 Task: Search one way flight ticket for 1 adult, 6 children, 1 infant in seat and 1 infant on lap in business from Vineyard Haven: Martha's Vineyard Airport to Gillette: Gillette Campbell County Airport on 5-1-2023. Choice of flights is Emirates. Number of bags: 2 checked bags. Price is upto 85000. Outbound departure time preference is 17:45.
Action: Mouse moved to (217, 305)
Screenshot: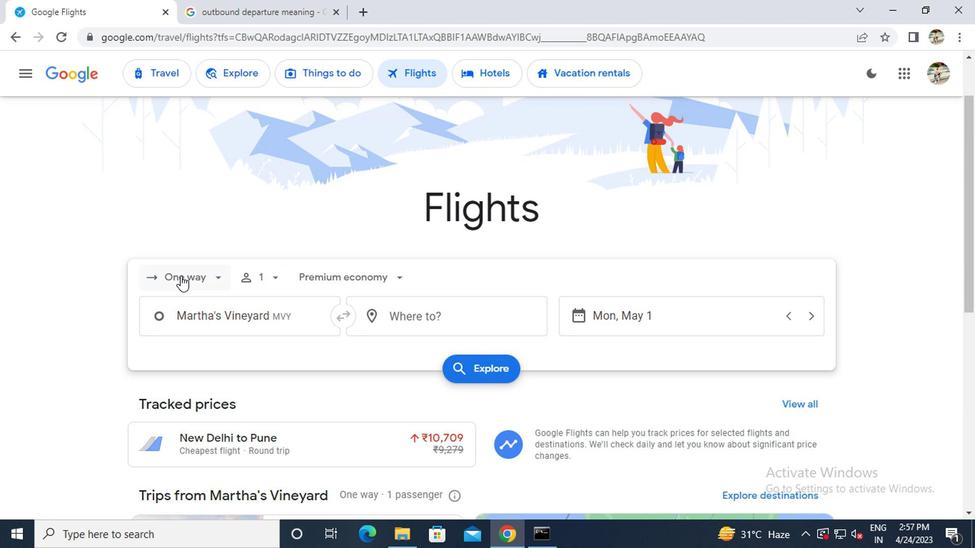 
Action: Mouse pressed left at (217, 305)
Screenshot: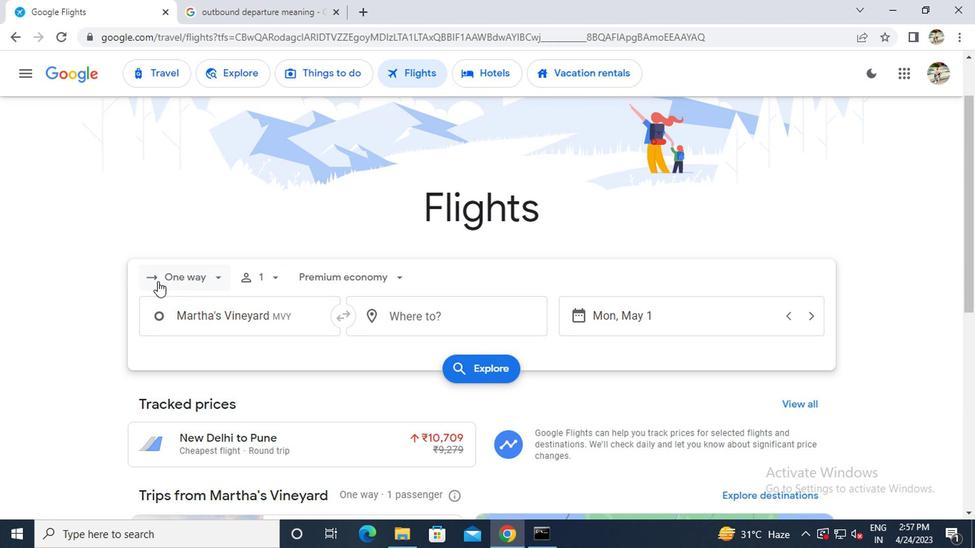
Action: Mouse moved to (235, 348)
Screenshot: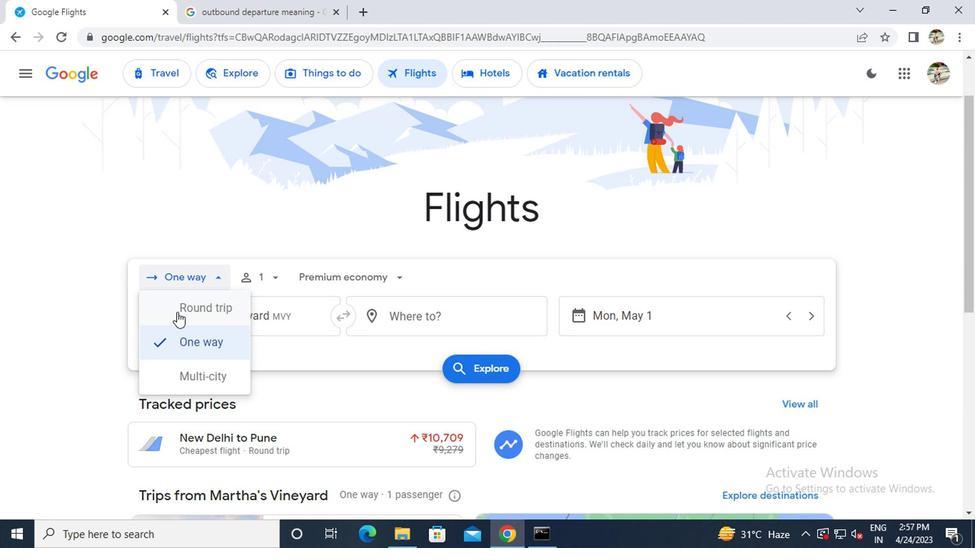 
Action: Mouse pressed left at (235, 348)
Screenshot: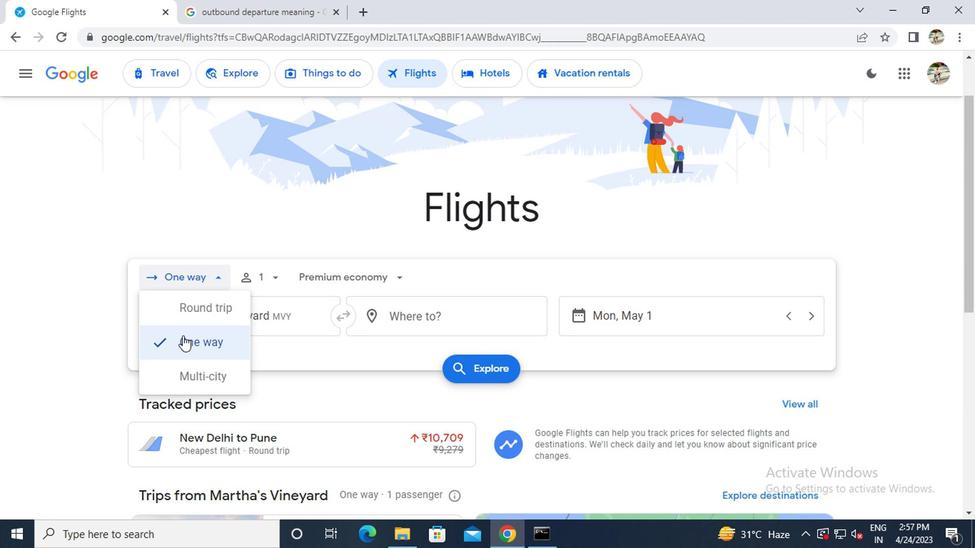 
Action: Mouse moved to (296, 297)
Screenshot: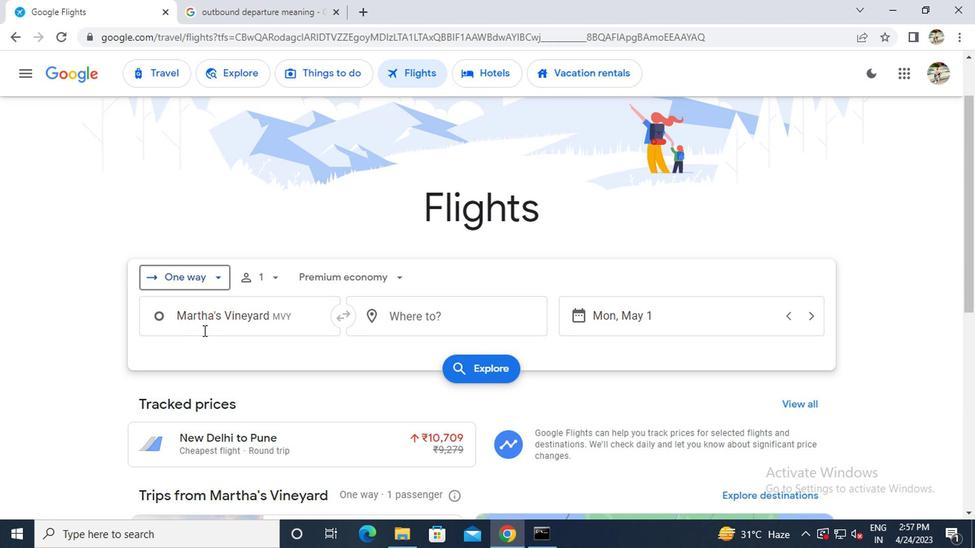 
Action: Mouse pressed left at (296, 297)
Screenshot: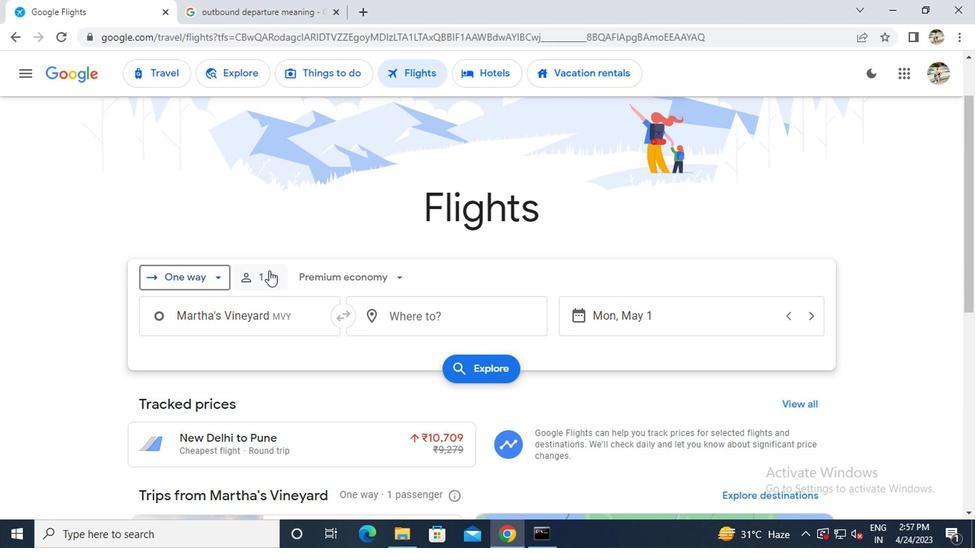 
Action: Mouse moved to (374, 358)
Screenshot: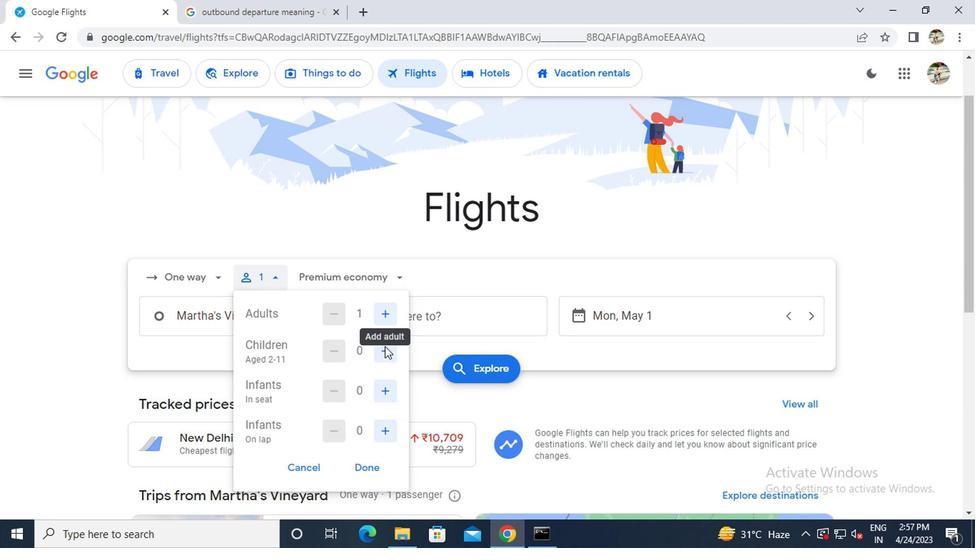
Action: Mouse pressed left at (374, 358)
Screenshot: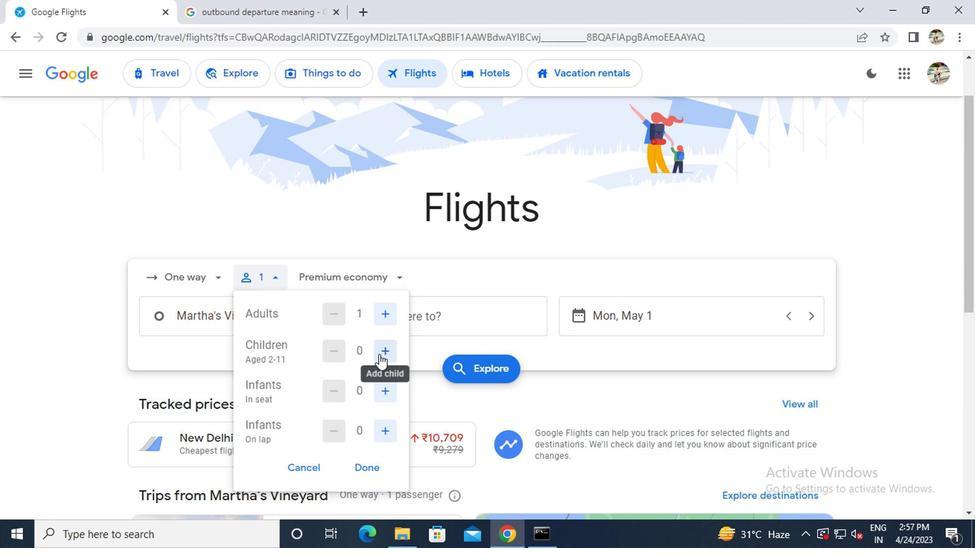 
Action: Mouse moved to (374, 358)
Screenshot: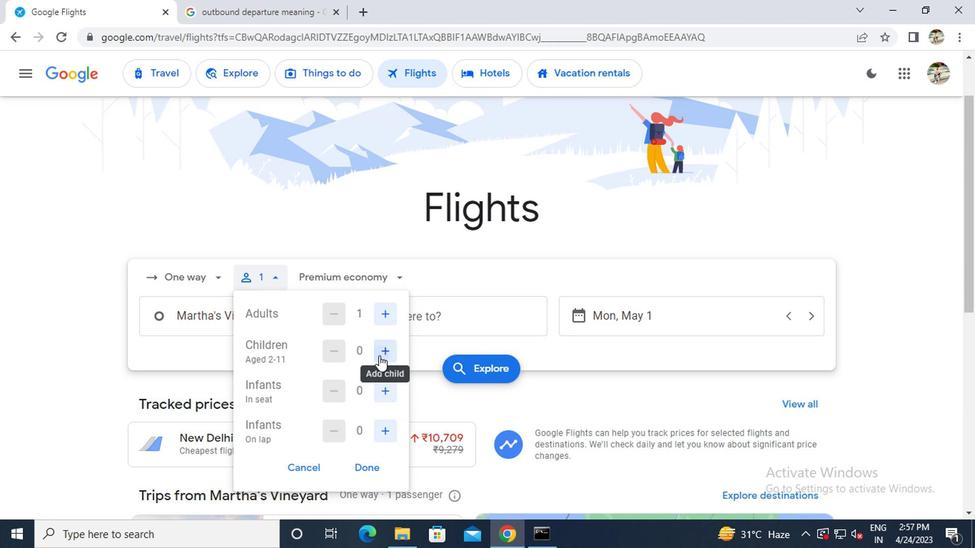 
Action: Mouse pressed left at (374, 358)
Screenshot: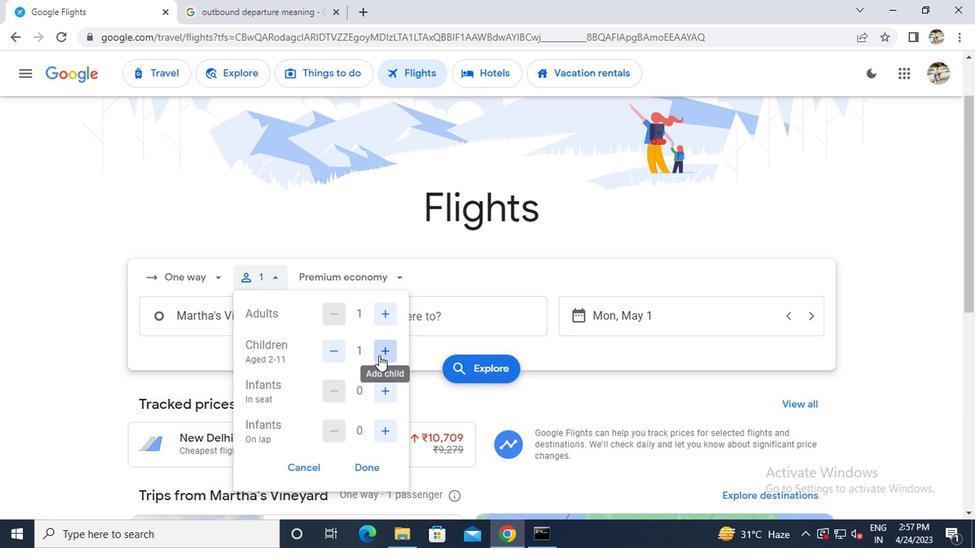 
Action: Mouse pressed left at (374, 358)
Screenshot: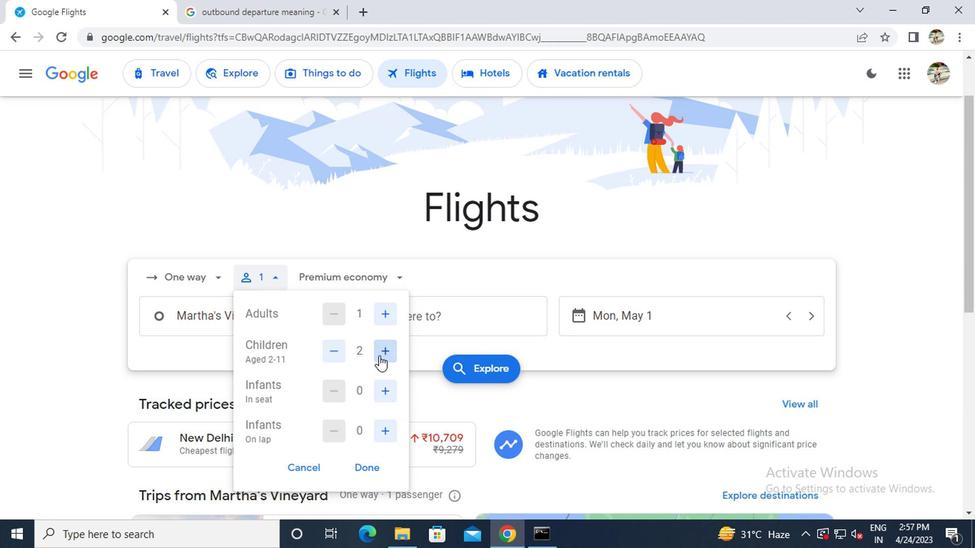 
Action: Mouse pressed left at (374, 358)
Screenshot: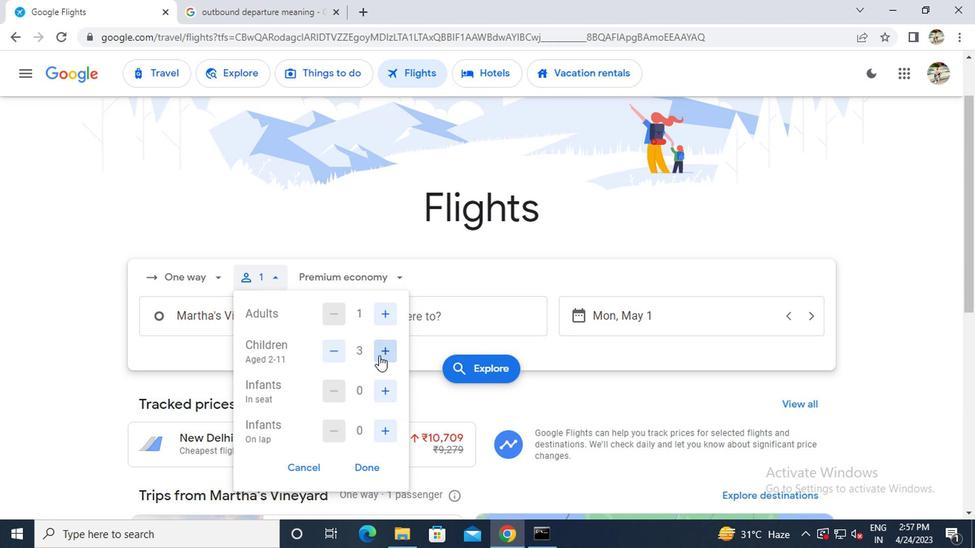 
Action: Mouse pressed left at (374, 358)
Screenshot: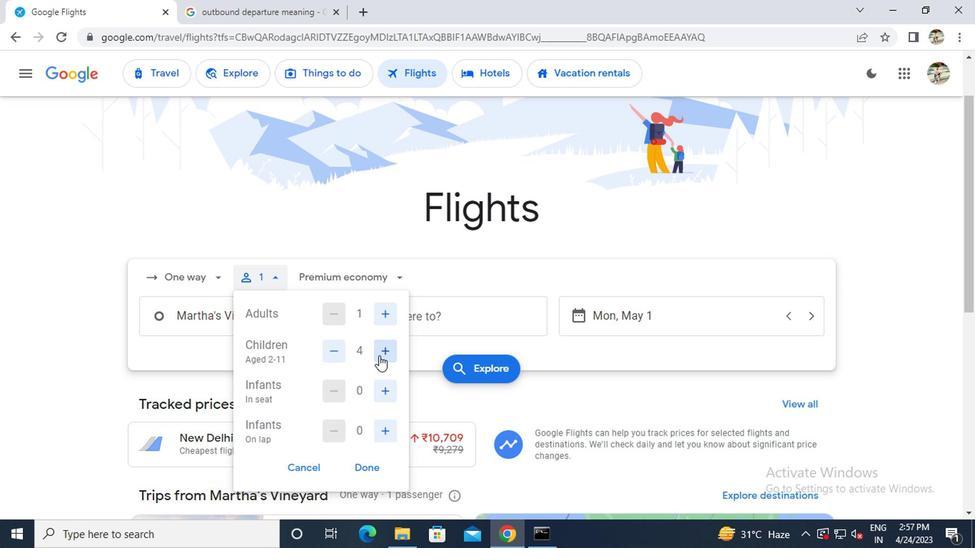 
Action: Mouse pressed left at (374, 358)
Screenshot: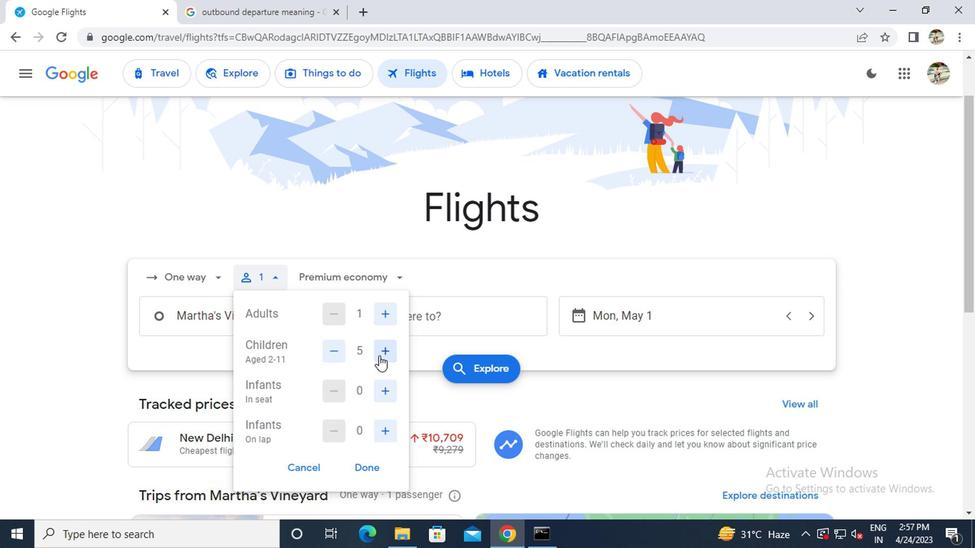 
Action: Mouse moved to (380, 379)
Screenshot: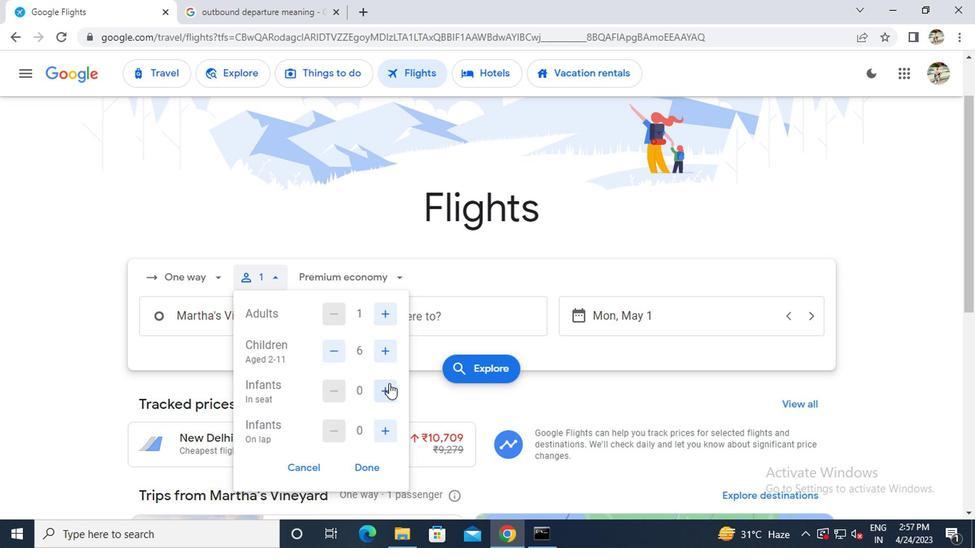 
Action: Mouse pressed left at (380, 379)
Screenshot: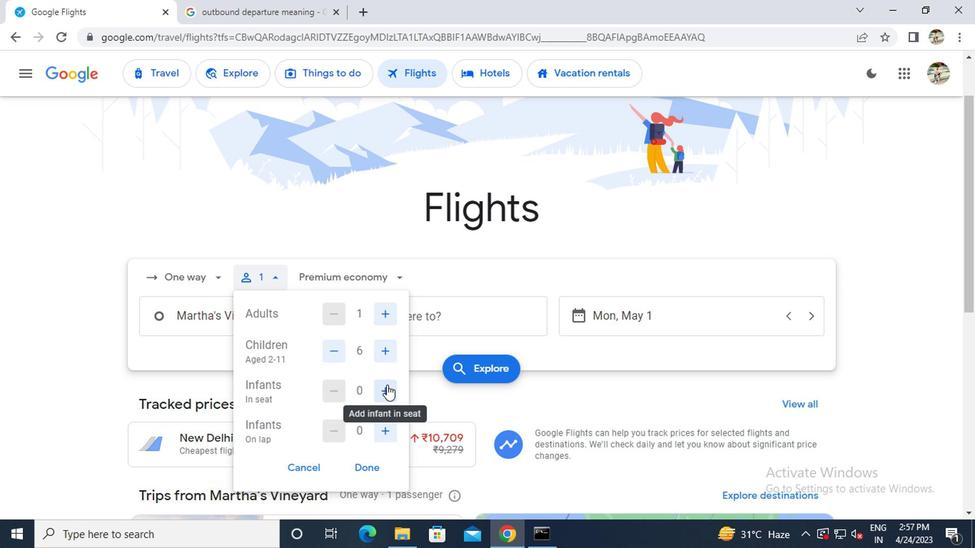 
Action: Mouse moved to (382, 408)
Screenshot: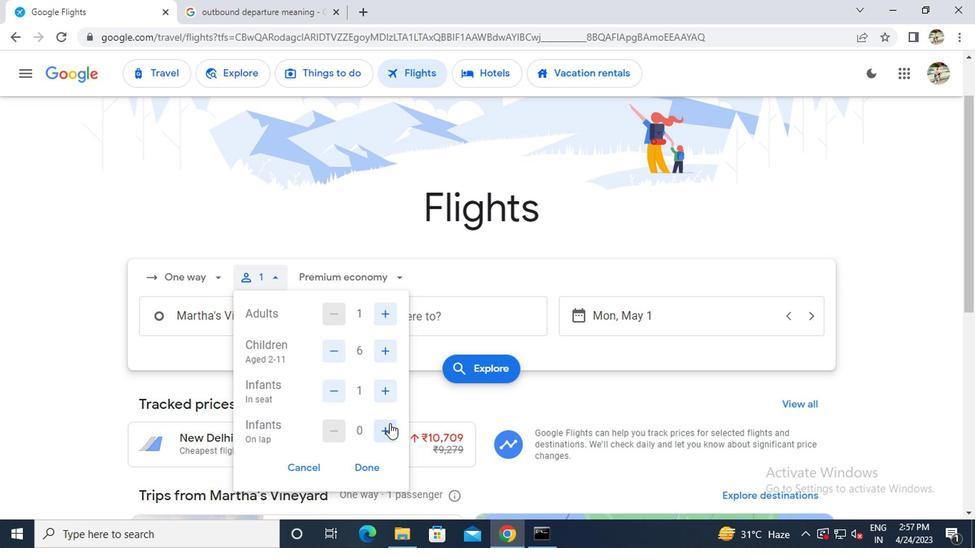 
Action: Mouse pressed left at (382, 408)
Screenshot: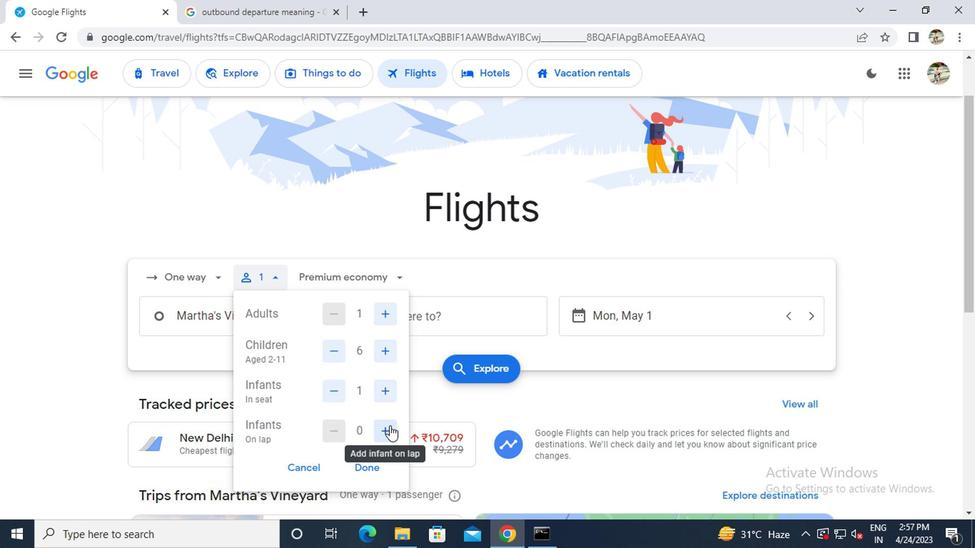 
Action: Mouse moved to (367, 436)
Screenshot: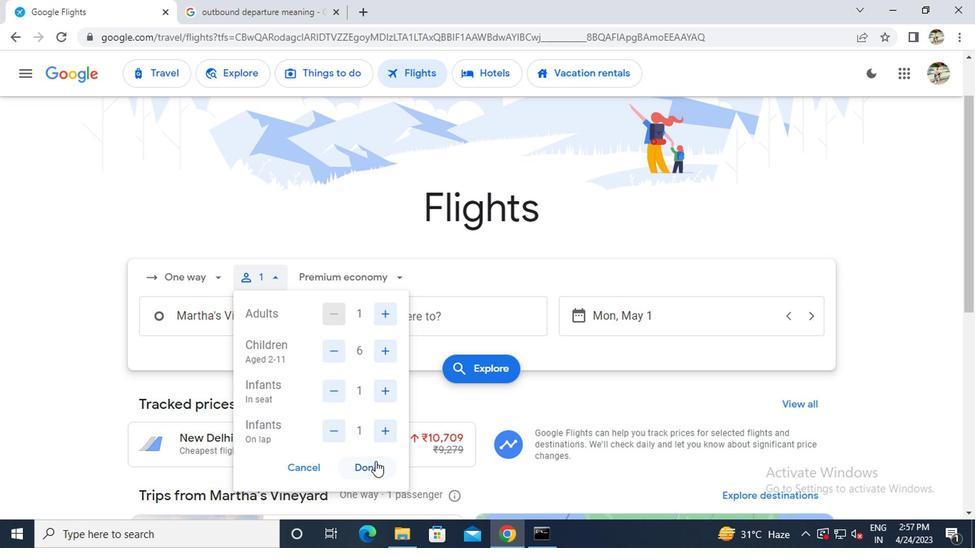
Action: Mouse pressed left at (367, 436)
Screenshot: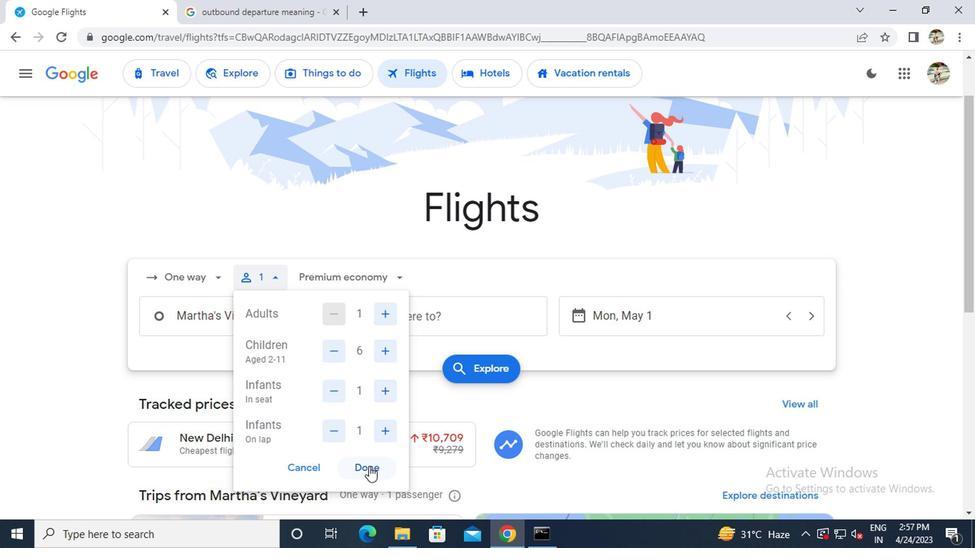 
Action: Mouse moved to (347, 305)
Screenshot: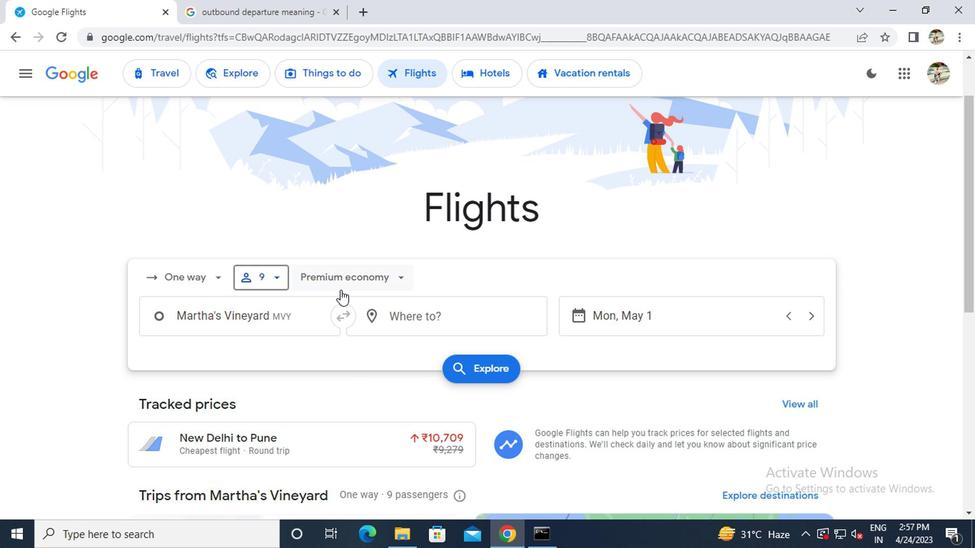 
Action: Mouse pressed left at (347, 305)
Screenshot: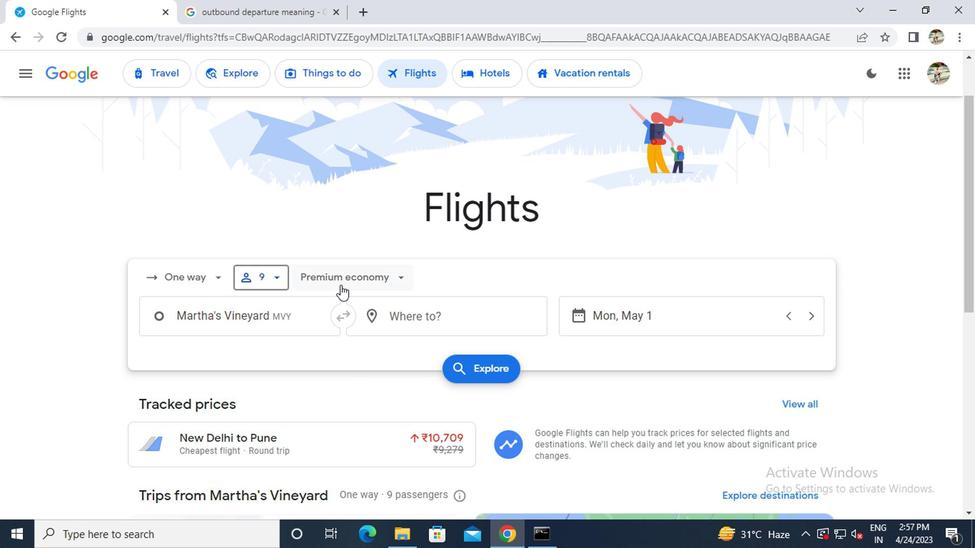 
Action: Mouse moved to (356, 365)
Screenshot: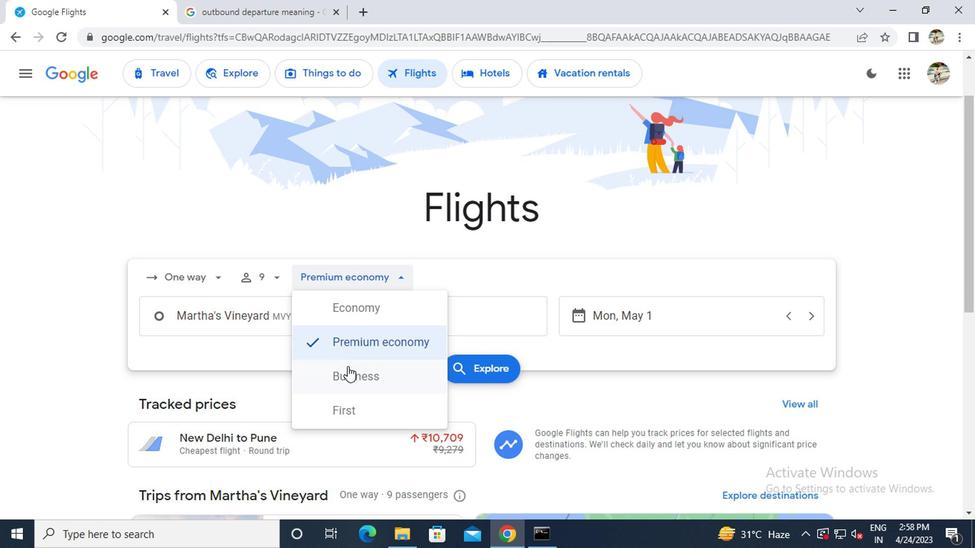 
Action: Mouse pressed left at (356, 365)
Screenshot: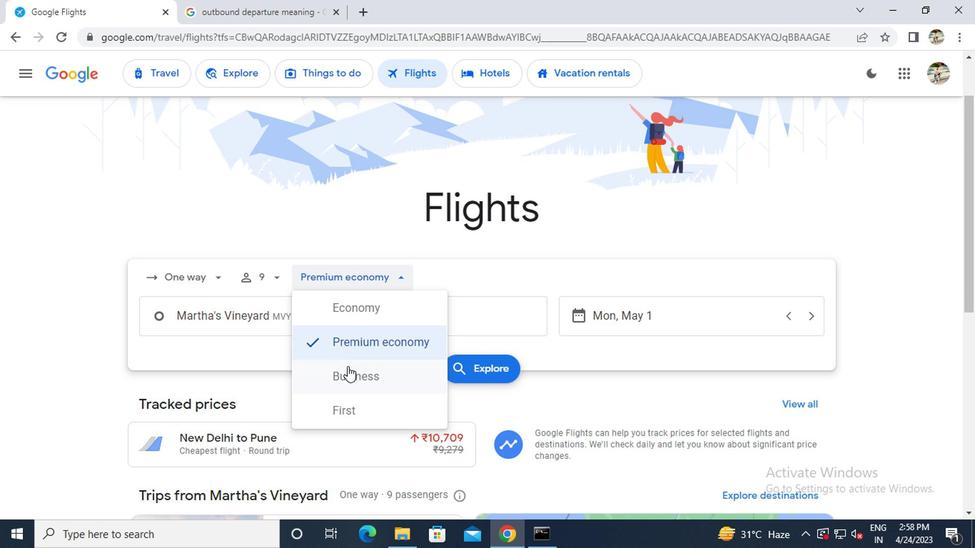 
Action: Mouse moved to (319, 333)
Screenshot: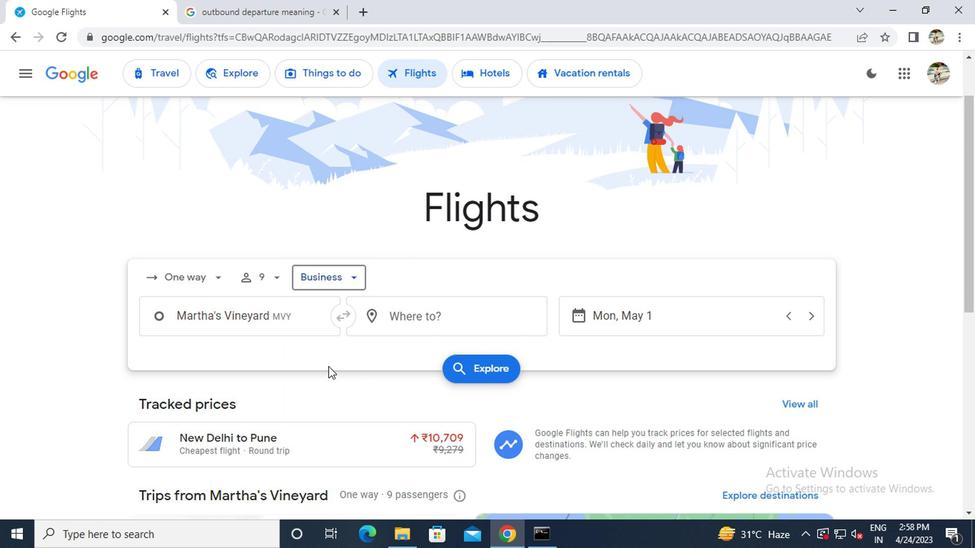 
Action: Mouse pressed left at (319, 333)
Screenshot: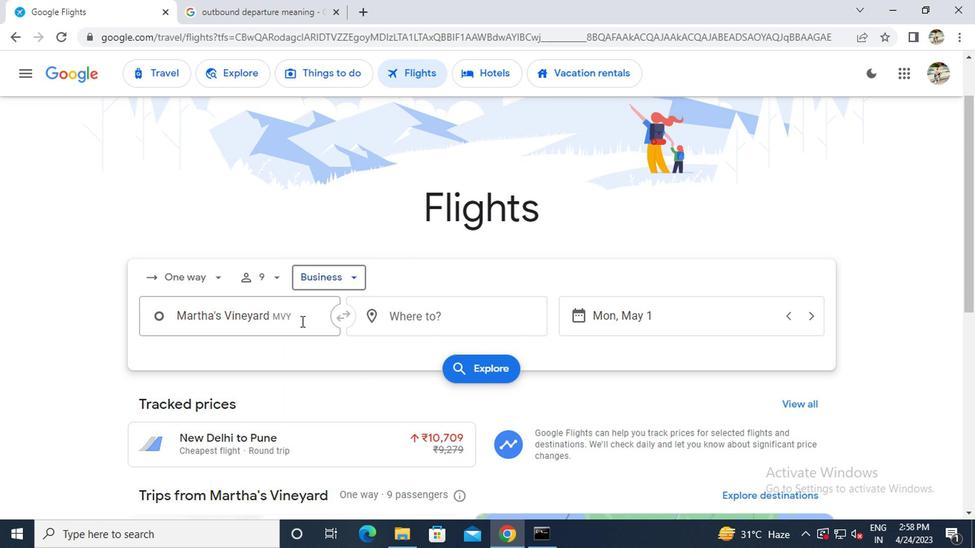 
Action: Key pressed <Key.caps_lock>v<Key.caps_lock>iney
Screenshot: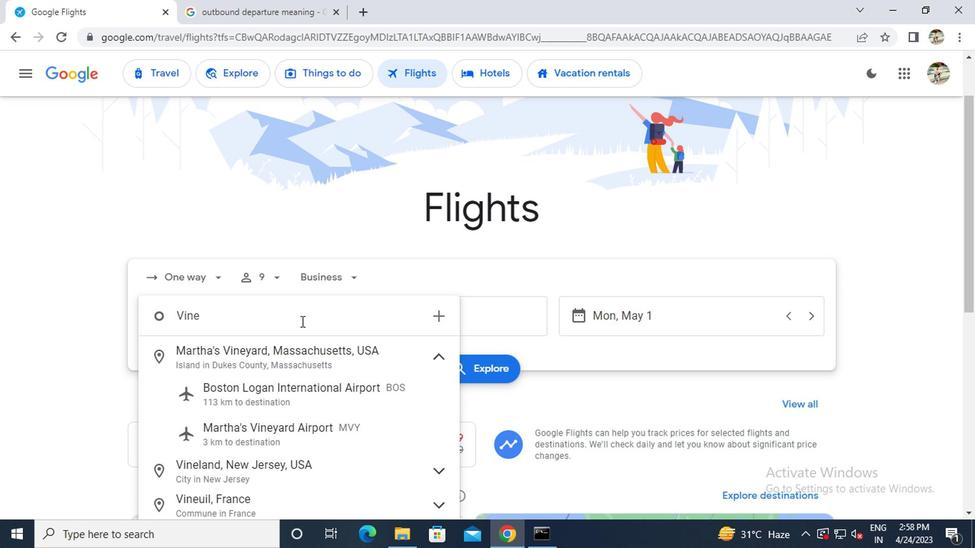 
Action: Mouse moved to (308, 364)
Screenshot: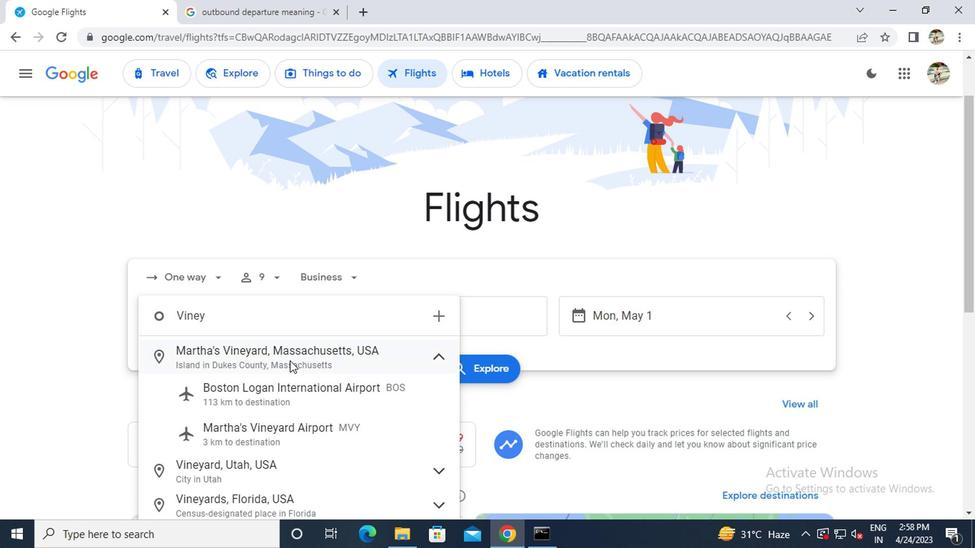 
Action: Mouse pressed left at (308, 364)
Screenshot: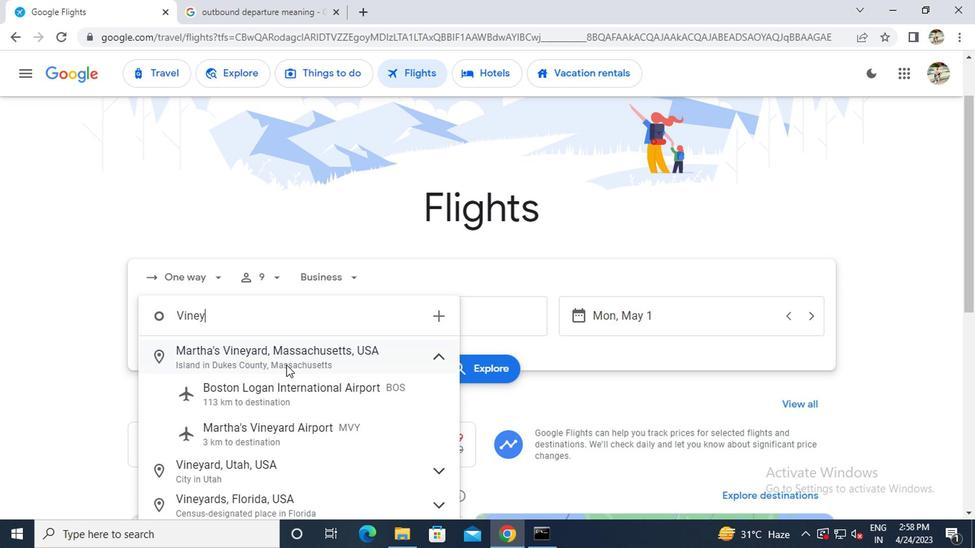 
Action: Mouse moved to (397, 336)
Screenshot: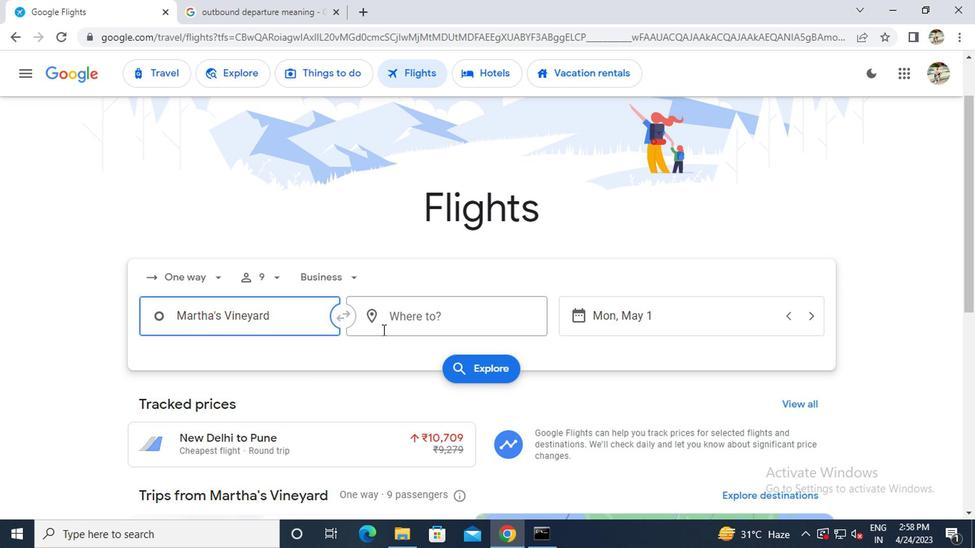 
Action: Mouse pressed left at (397, 336)
Screenshot: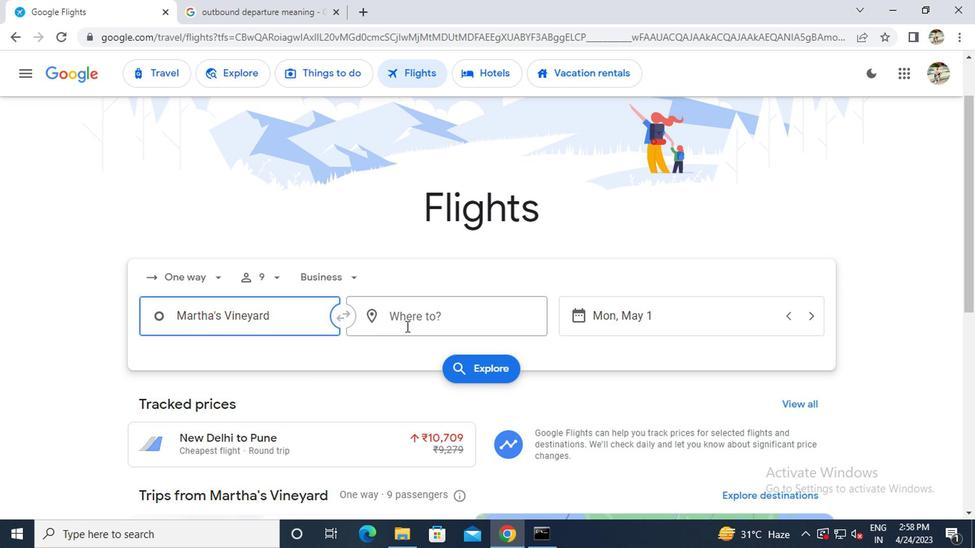 
Action: Key pressed <Key.caps_lock>g<Key.caps_lock>illette
Screenshot: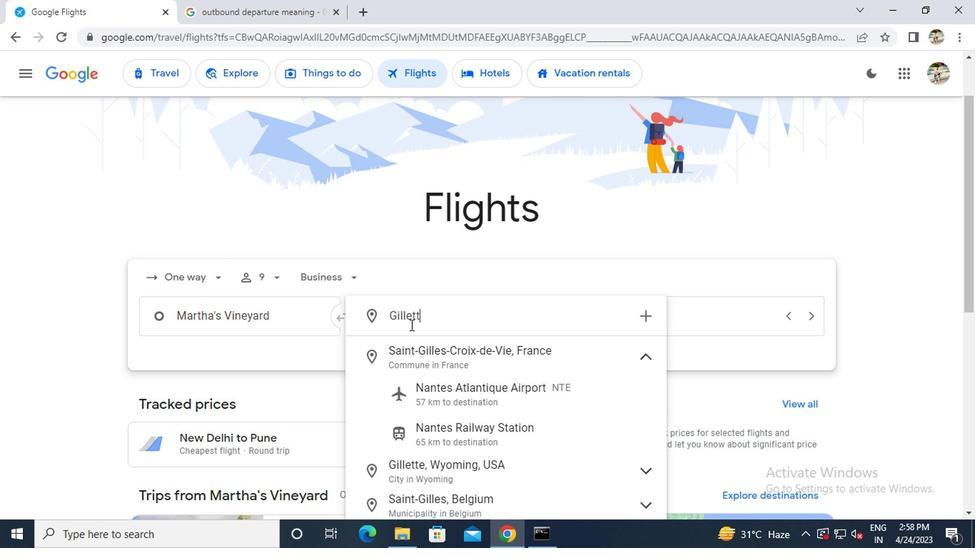 
Action: Mouse moved to (403, 351)
Screenshot: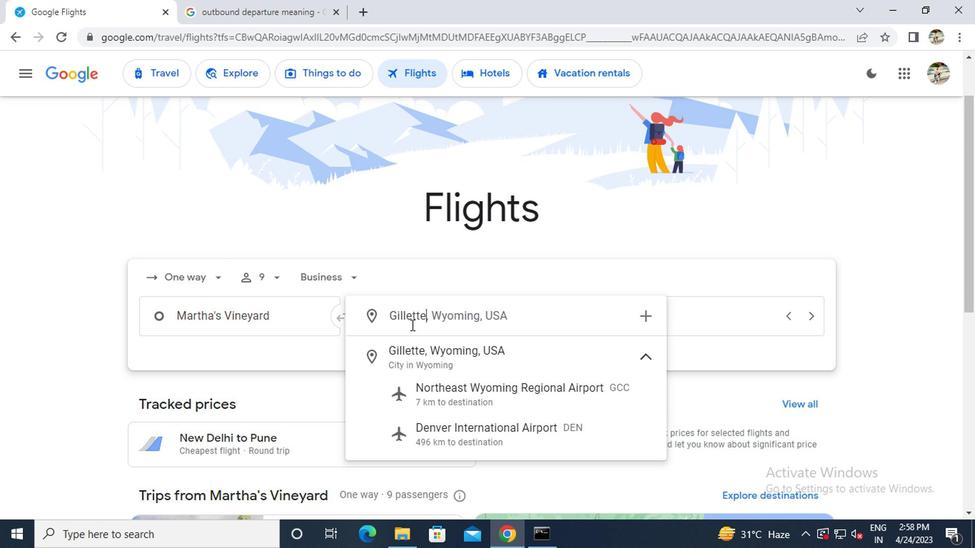 
Action: Mouse pressed left at (403, 351)
Screenshot: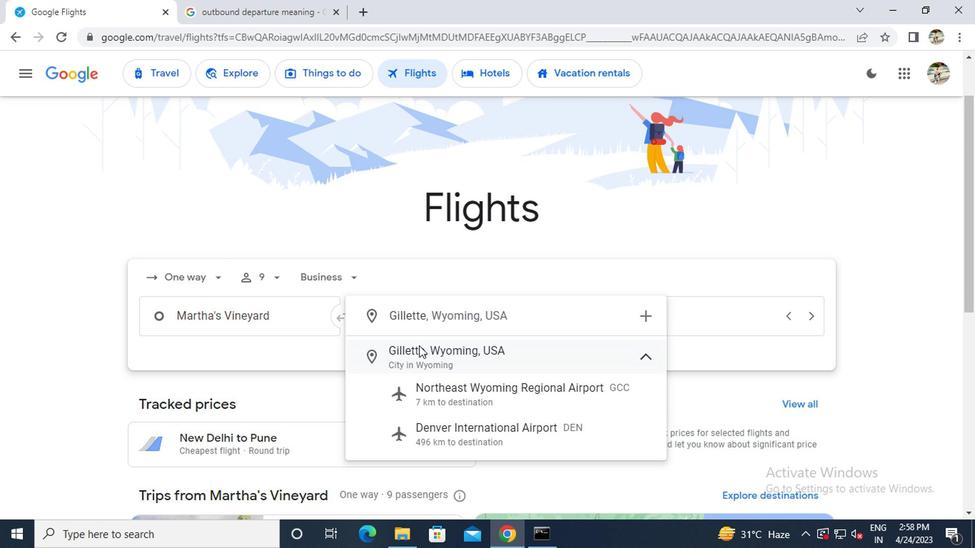 
Action: Mouse moved to (583, 331)
Screenshot: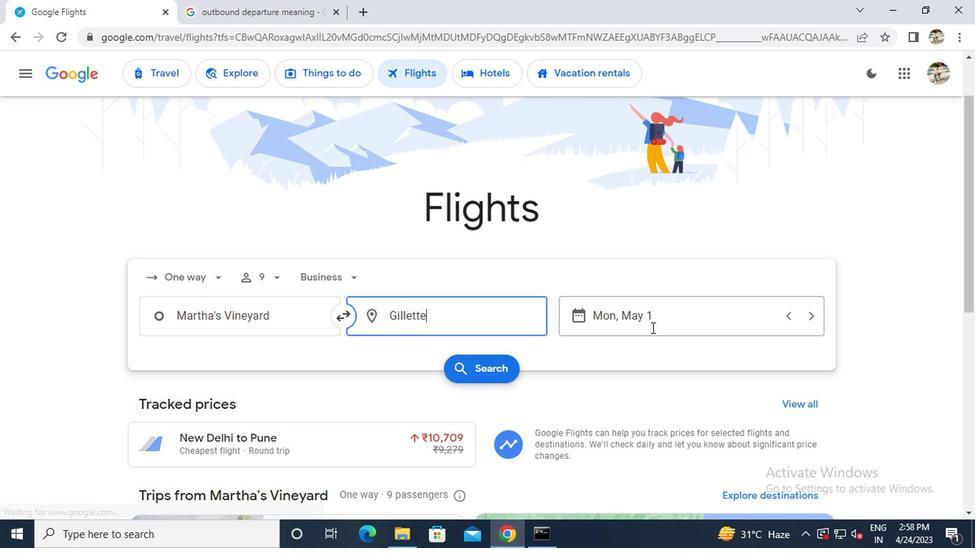 
Action: Mouse pressed left at (583, 331)
Screenshot: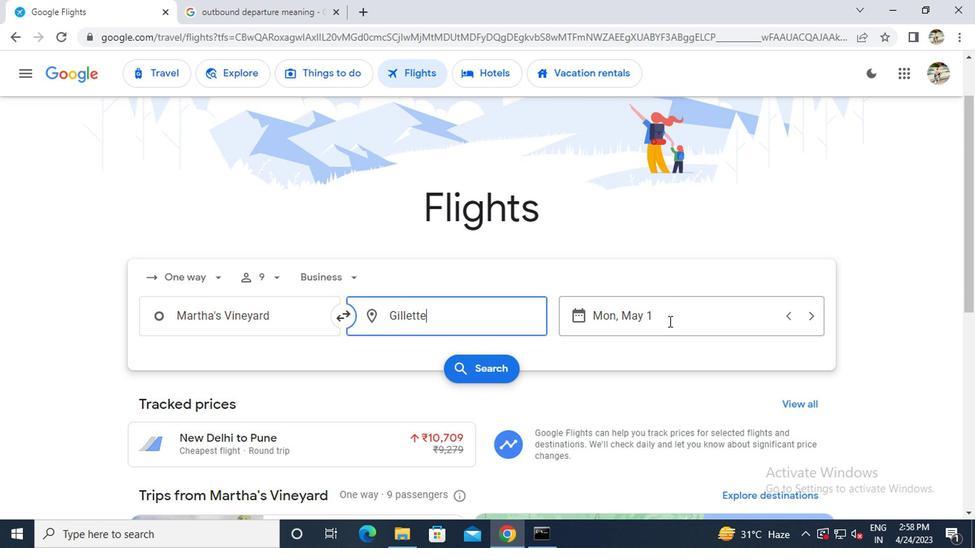 
Action: Mouse moved to (542, 287)
Screenshot: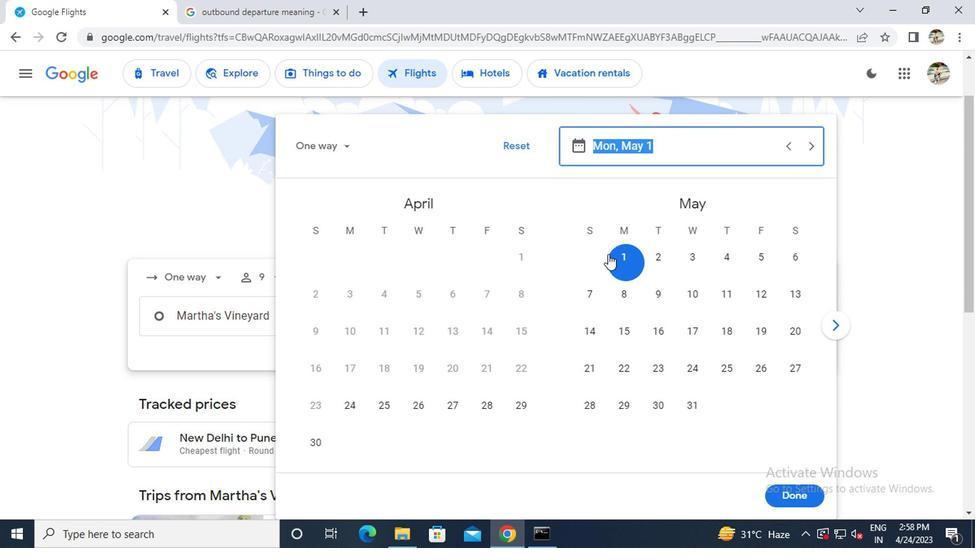 
Action: Mouse pressed left at (542, 287)
Screenshot: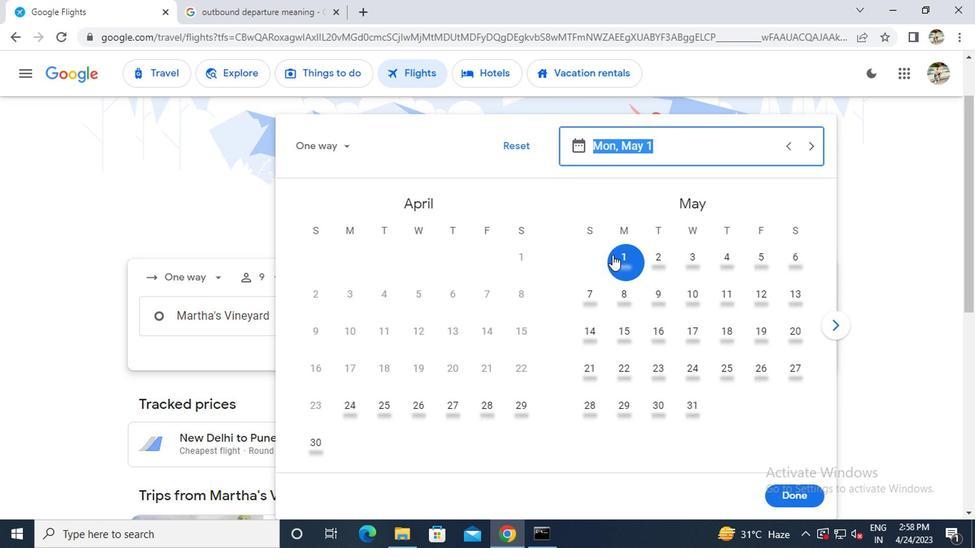 
Action: Mouse moved to (662, 461)
Screenshot: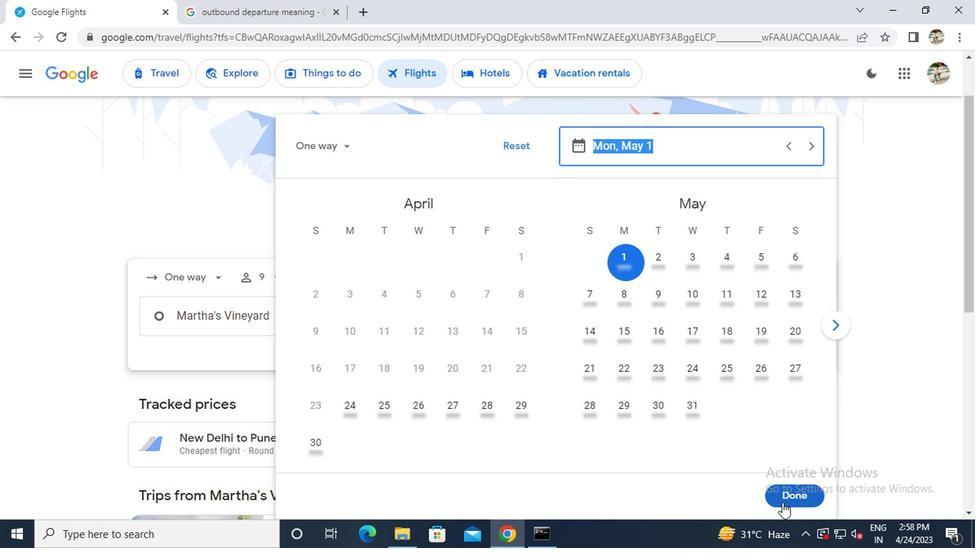 
Action: Mouse pressed left at (662, 461)
Screenshot: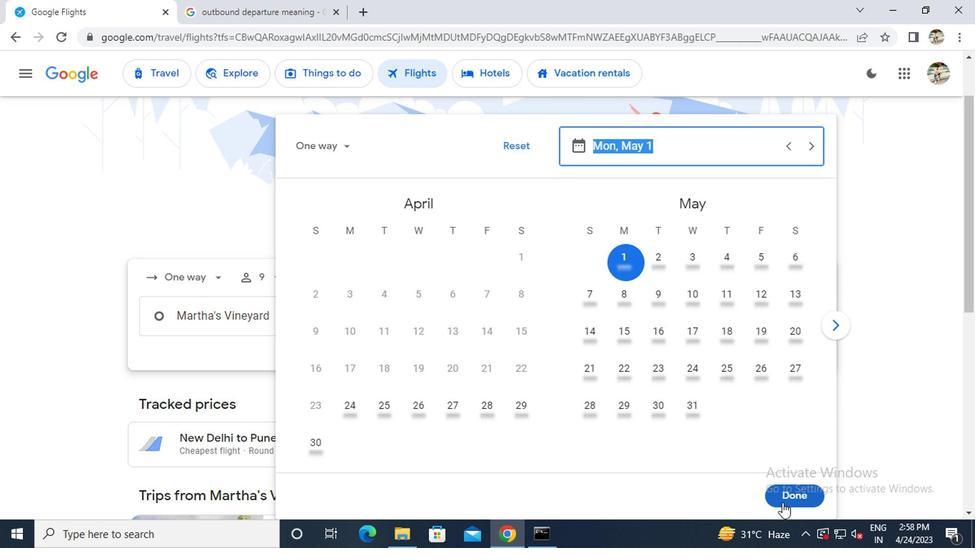 
Action: Mouse moved to (427, 363)
Screenshot: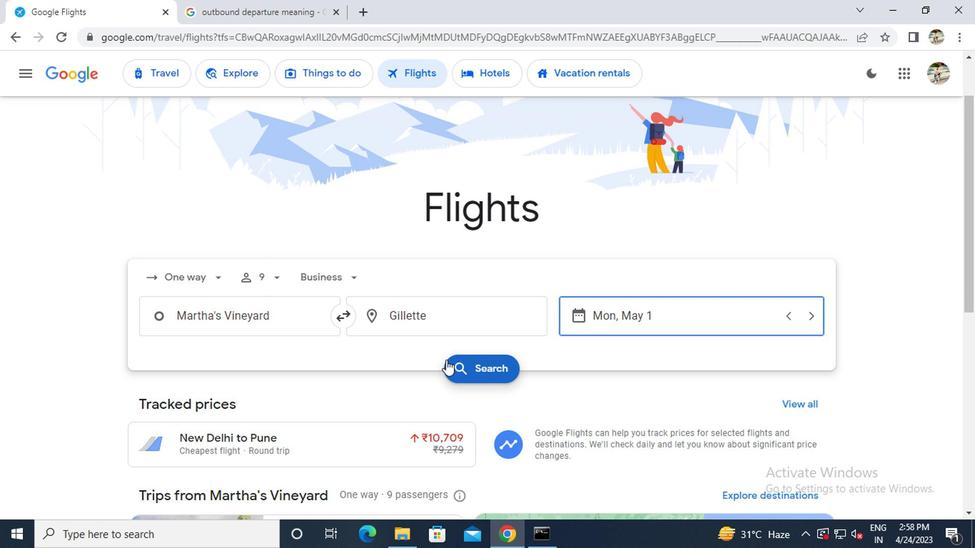 
Action: Mouse pressed left at (427, 363)
Screenshot: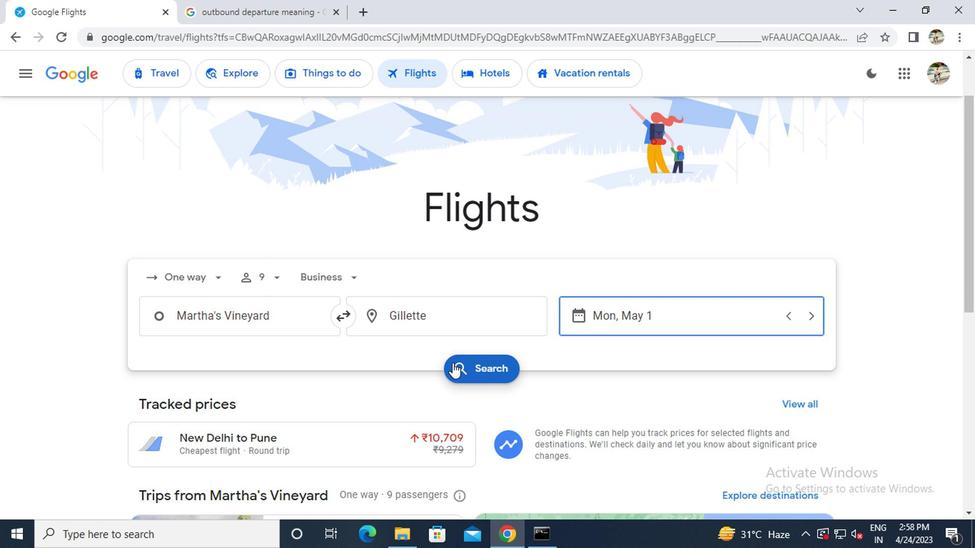 
Action: Mouse moved to (231, 251)
Screenshot: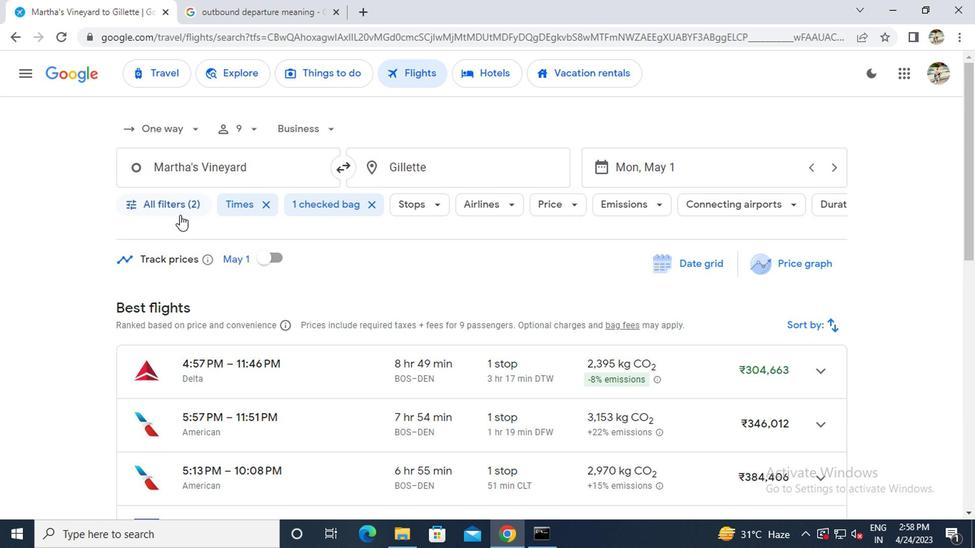 
Action: Mouse pressed left at (231, 251)
Screenshot: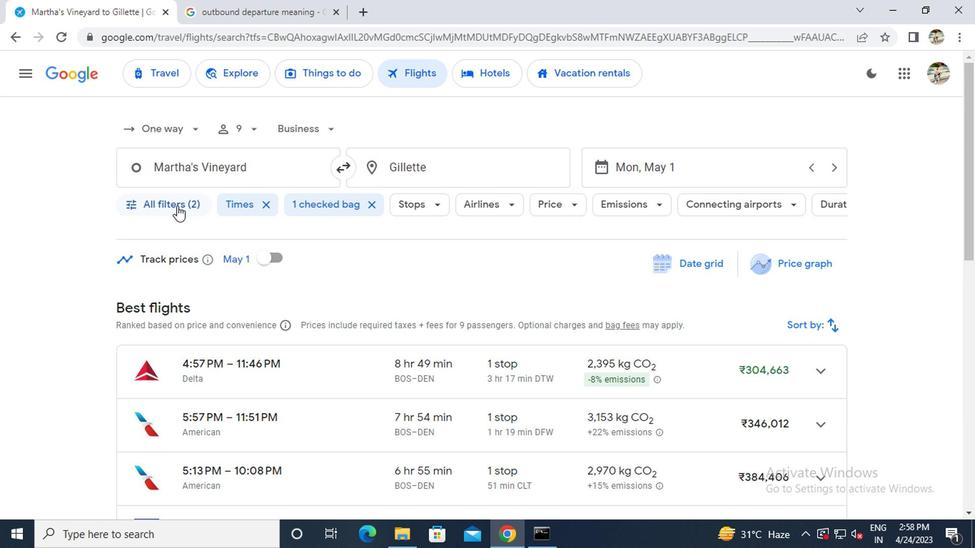 
Action: Mouse scrolled (231, 251) with delta (0, 0)
Screenshot: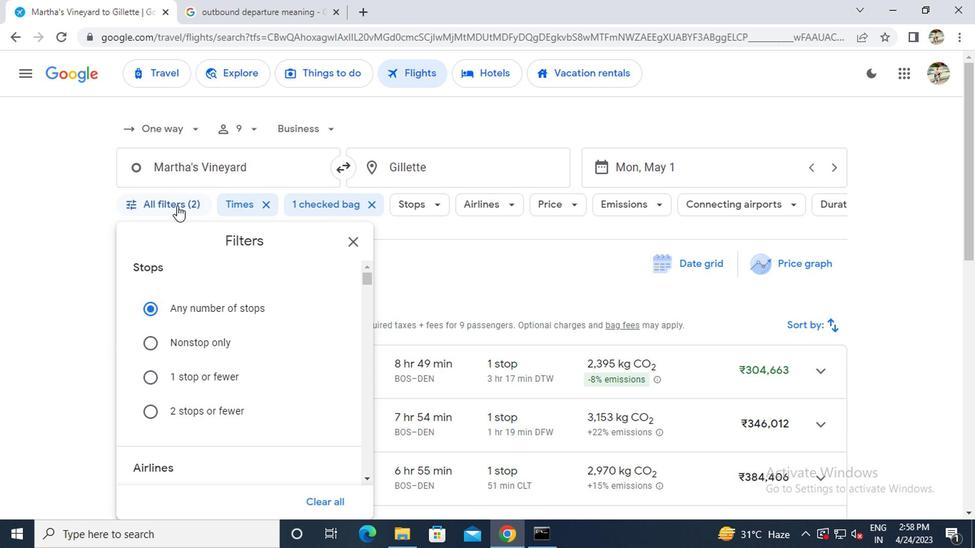 
Action: Mouse moved to (231, 257)
Screenshot: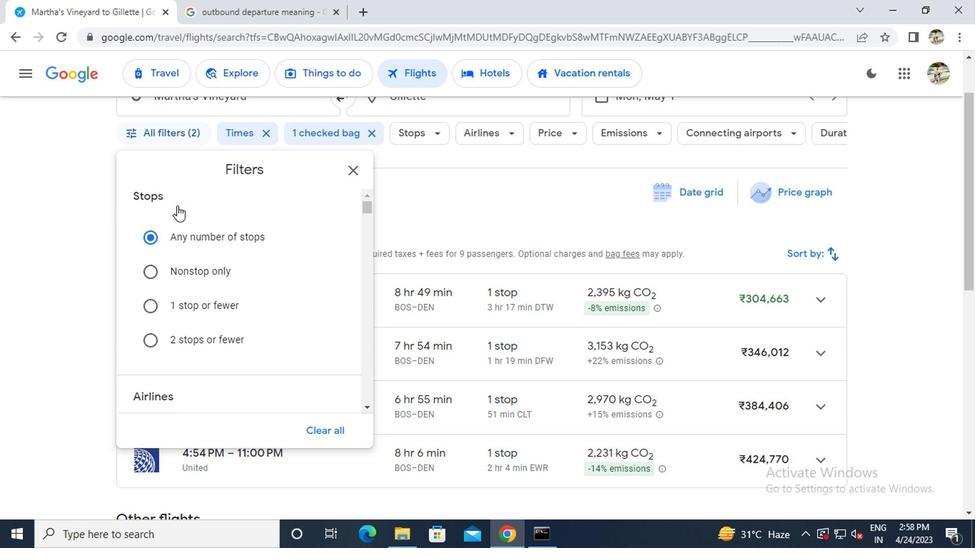 
Action: Mouse scrolled (231, 256) with delta (0, 0)
Screenshot: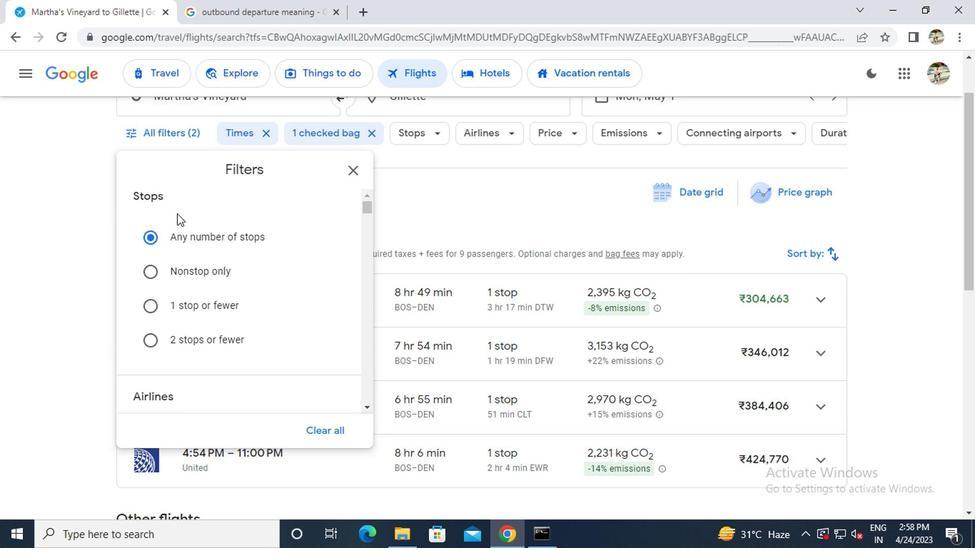 
Action: Mouse moved to (239, 266)
Screenshot: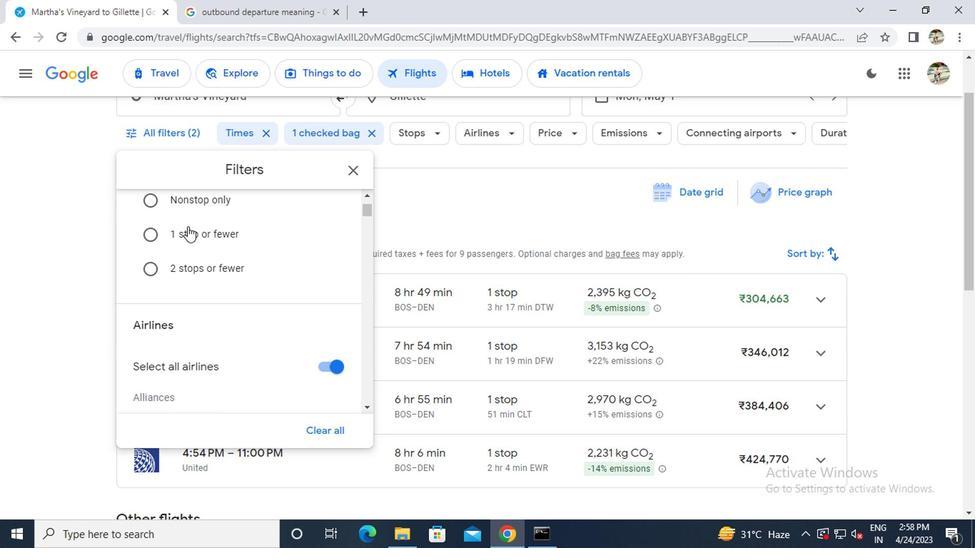 
Action: Mouse scrolled (239, 267) with delta (0, 0)
Screenshot: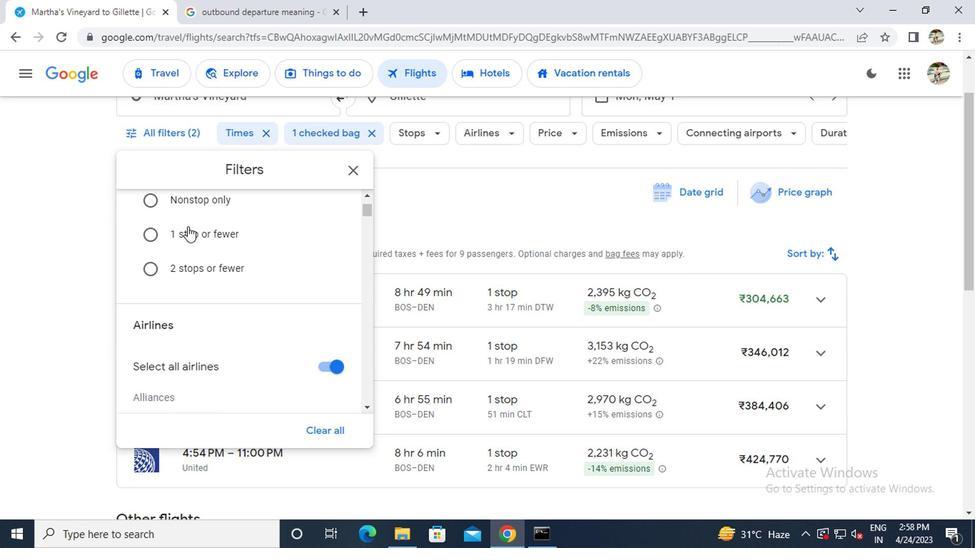 
Action: Mouse scrolled (239, 267) with delta (0, 0)
Screenshot: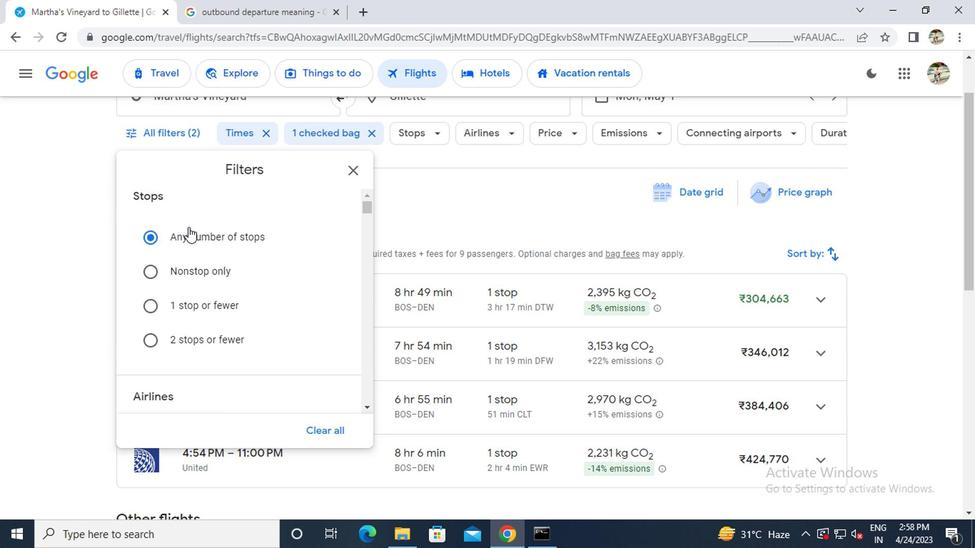 
Action: Mouse scrolled (239, 267) with delta (0, 0)
Screenshot: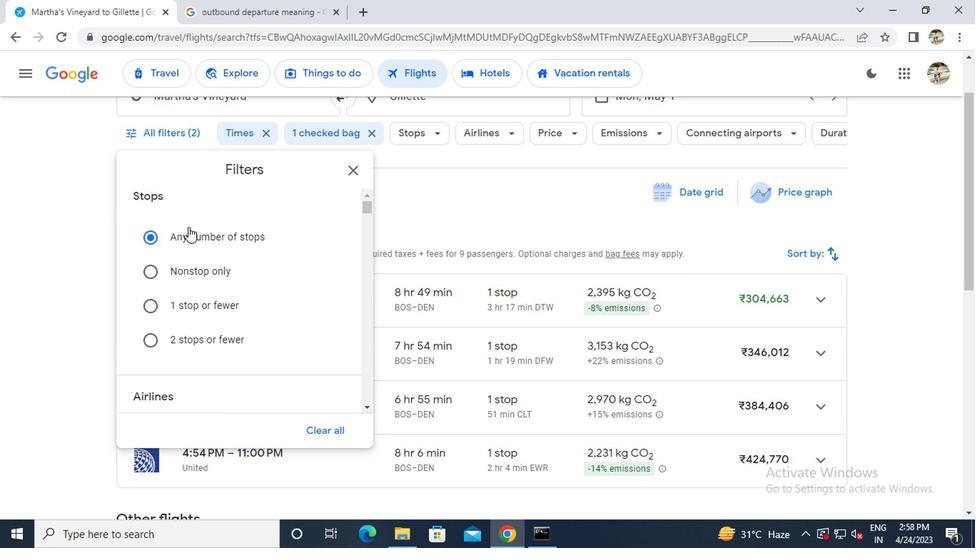 
Action: Mouse scrolled (239, 267) with delta (0, 0)
Screenshot: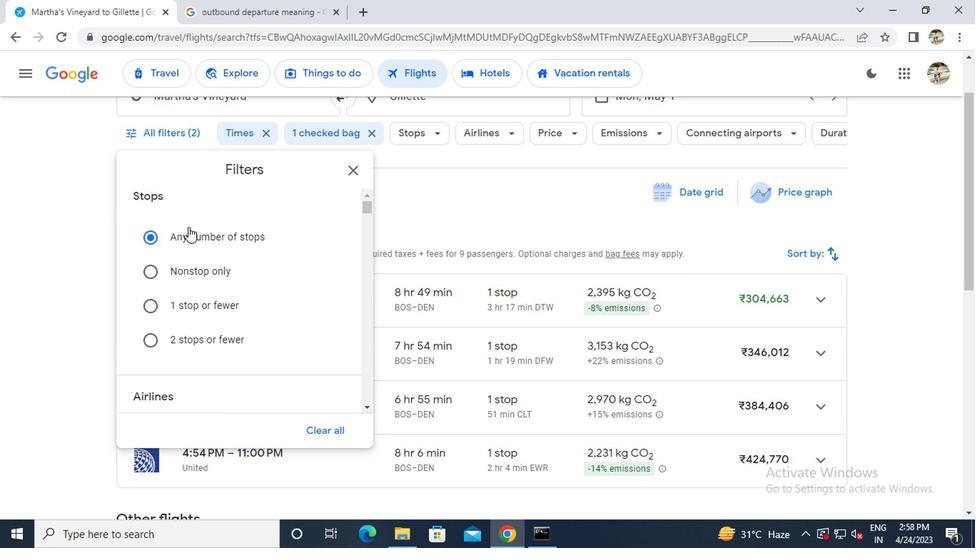 
Action: Mouse moved to (239, 266)
Screenshot: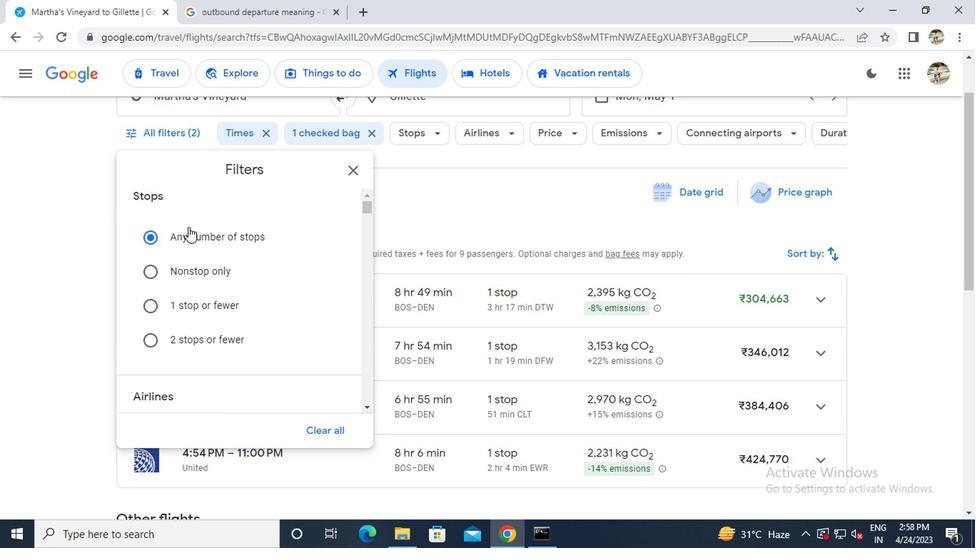 
Action: Mouse scrolled (239, 266) with delta (0, 0)
Screenshot: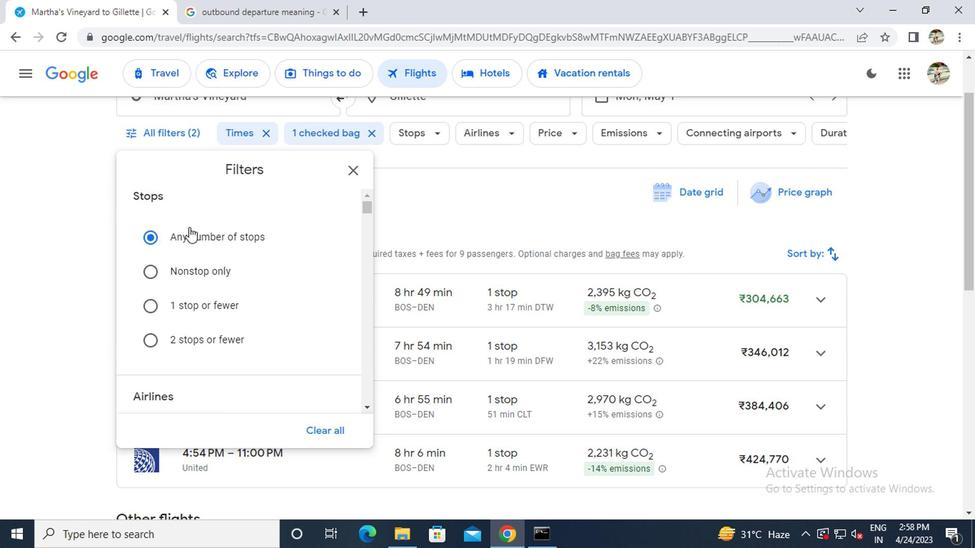 
Action: Mouse scrolled (239, 266) with delta (0, 0)
Screenshot: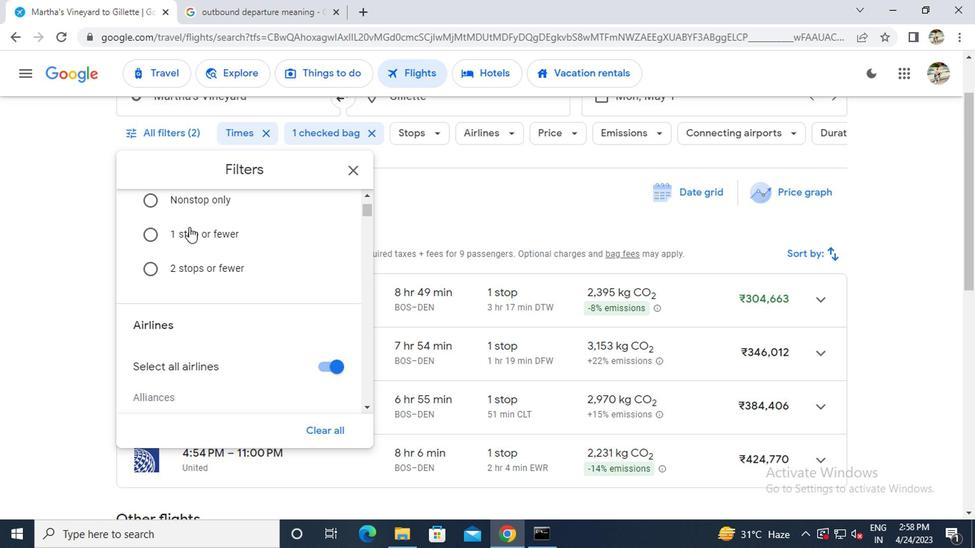 
Action: Mouse scrolled (239, 266) with delta (0, 0)
Screenshot: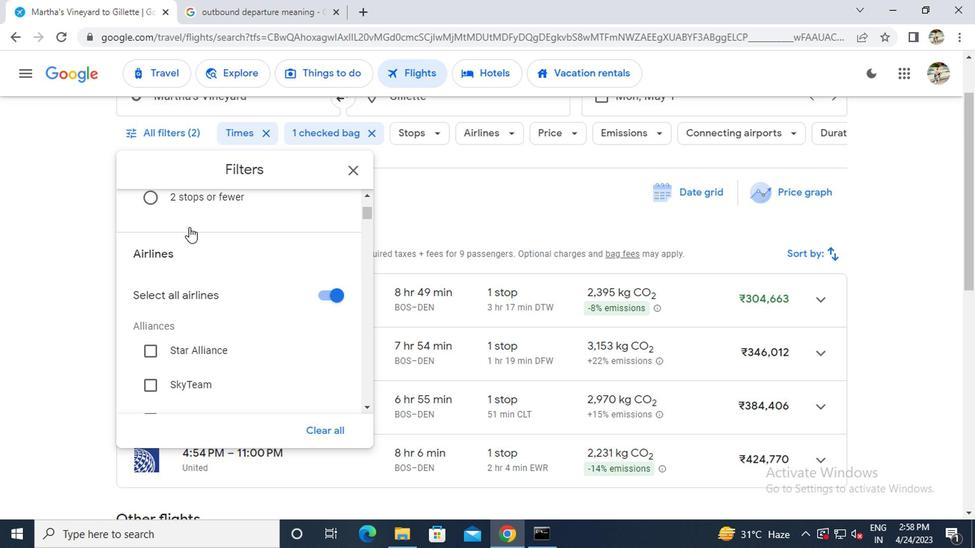 
Action: Mouse scrolled (239, 266) with delta (0, 0)
Screenshot: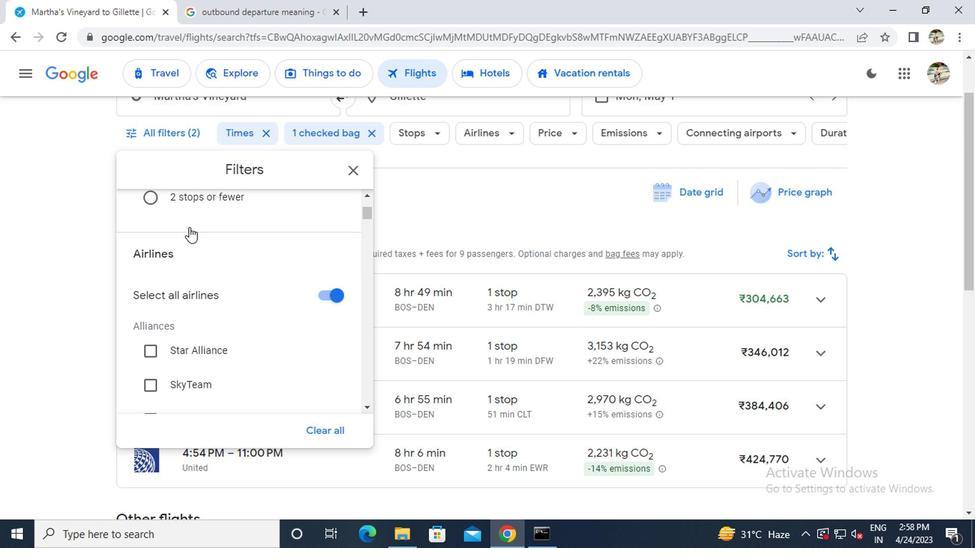 
Action: Mouse scrolled (239, 266) with delta (0, 0)
Screenshot: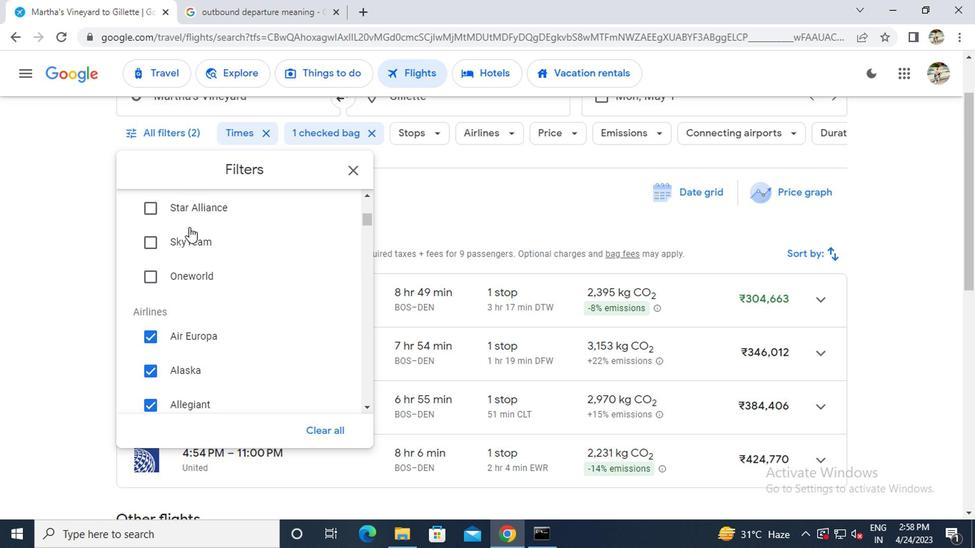 
Action: Mouse scrolled (239, 266) with delta (0, 0)
Screenshot: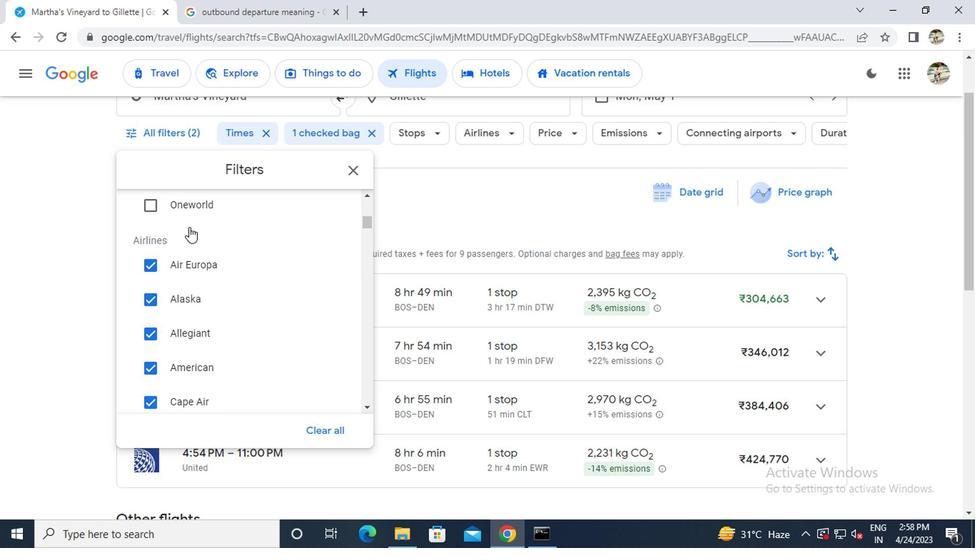 
Action: Mouse scrolled (239, 266) with delta (0, 0)
Screenshot: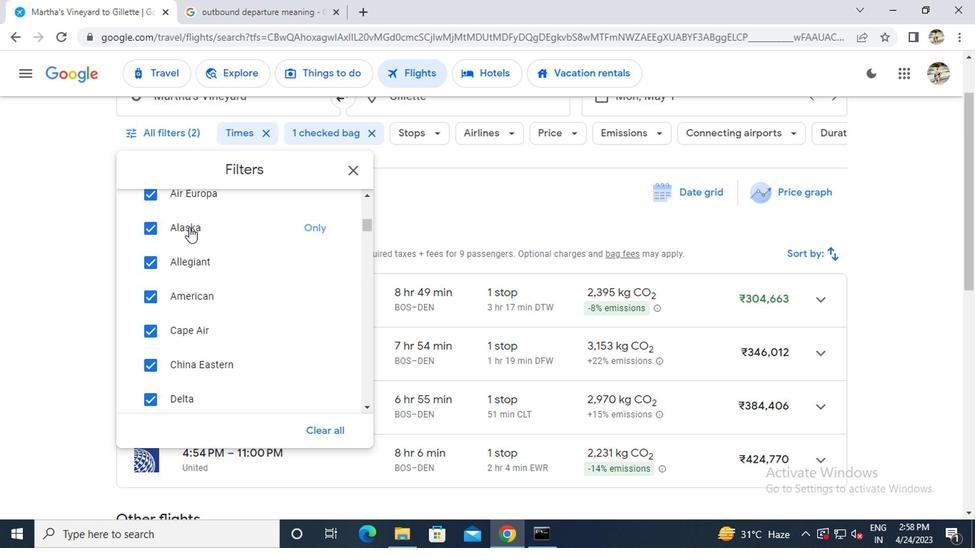 
Action: Mouse scrolled (239, 266) with delta (0, 0)
Screenshot: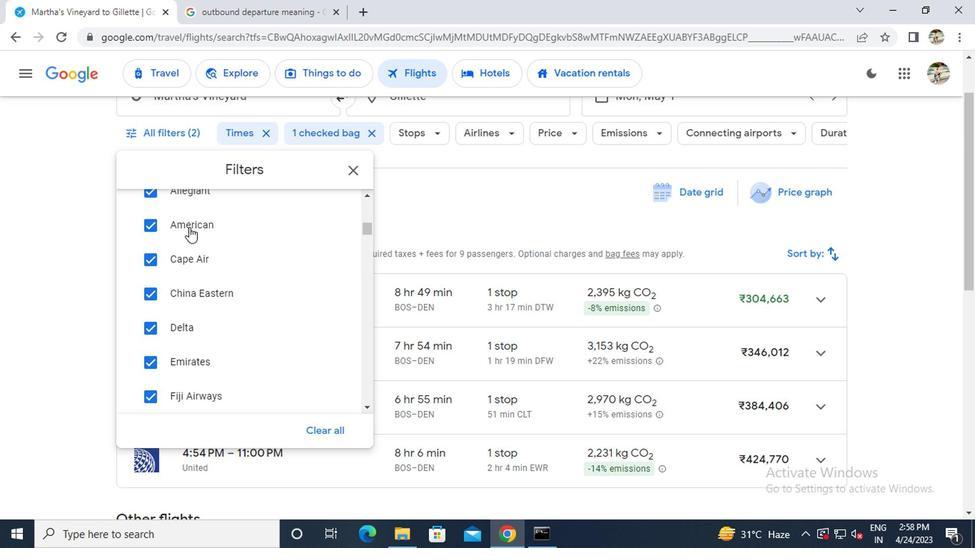 
Action: Mouse moved to (335, 310)
Screenshot: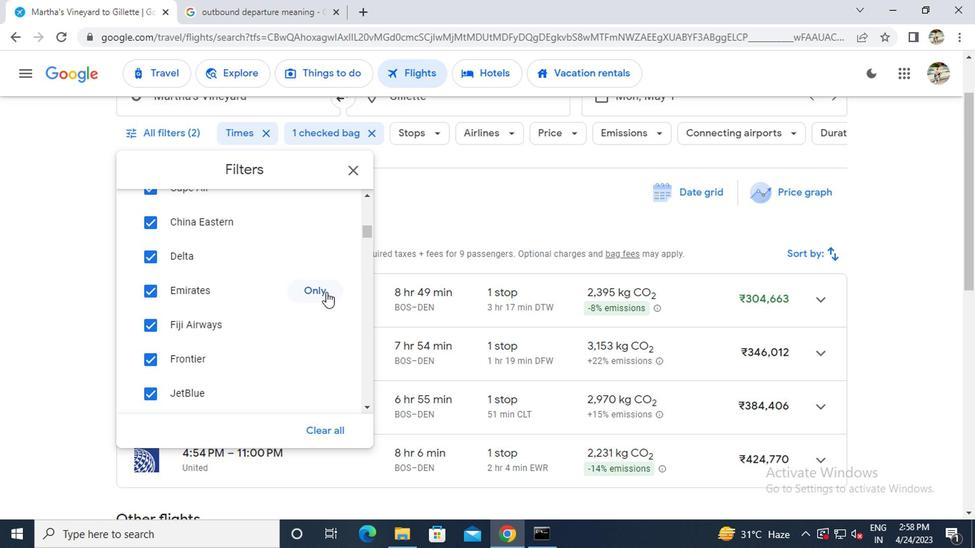 
Action: Mouse pressed left at (335, 310)
Screenshot: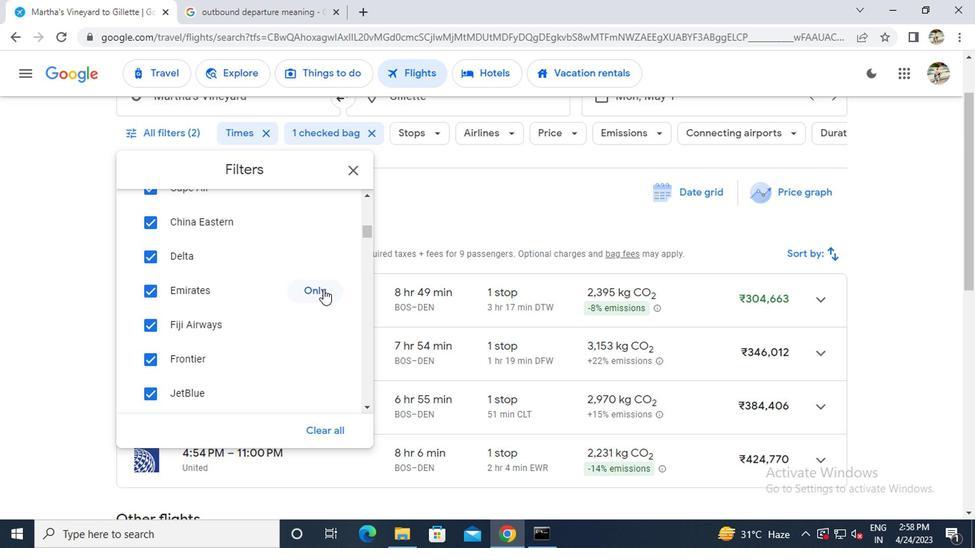 
Action: Mouse moved to (334, 310)
Screenshot: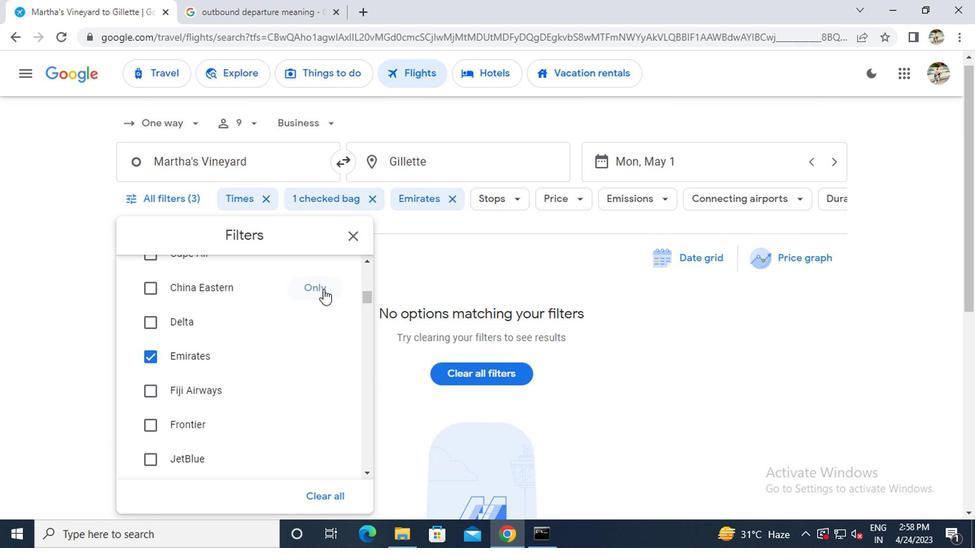 
Action: Mouse scrolled (334, 310) with delta (0, 0)
Screenshot: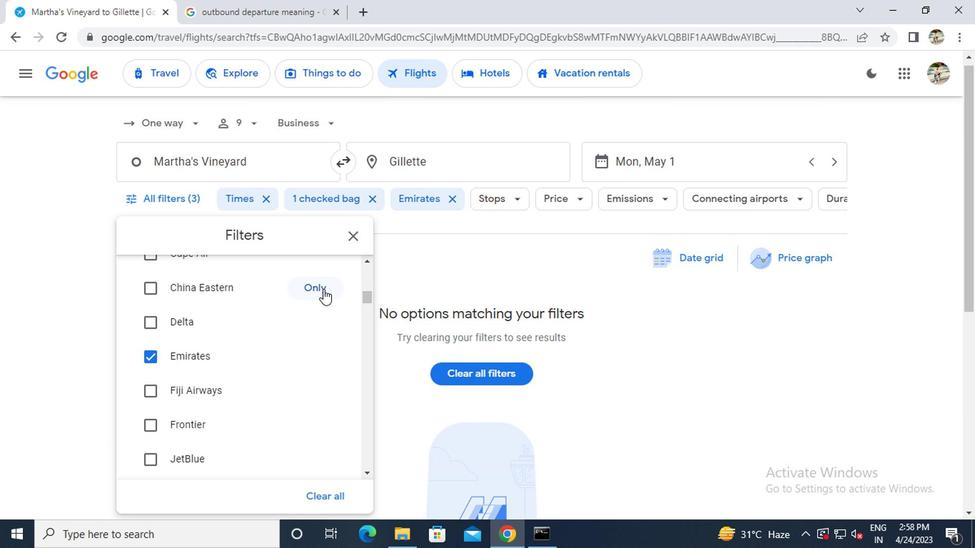 
Action: Mouse moved to (332, 314)
Screenshot: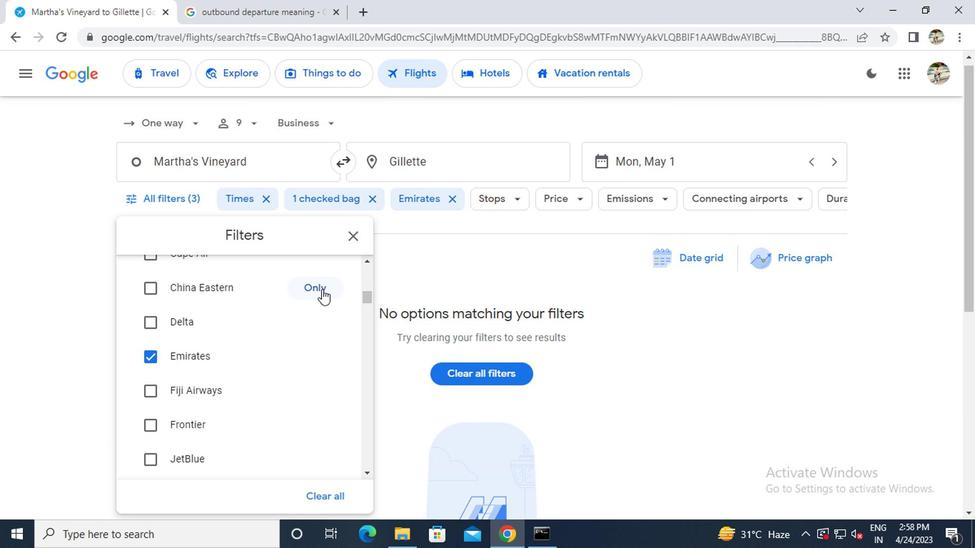
Action: Mouse scrolled (332, 314) with delta (0, 0)
Screenshot: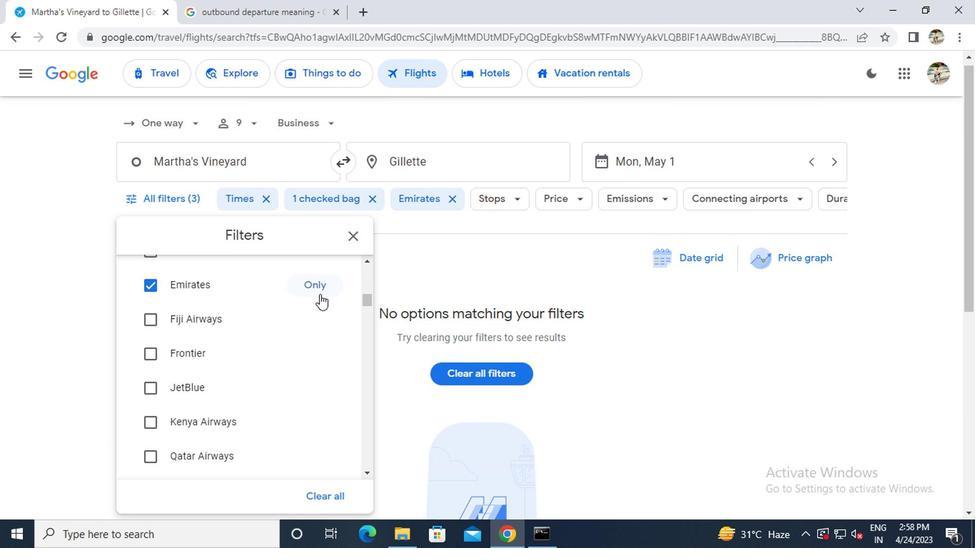 
Action: Mouse scrolled (332, 314) with delta (0, 0)
Screenshot: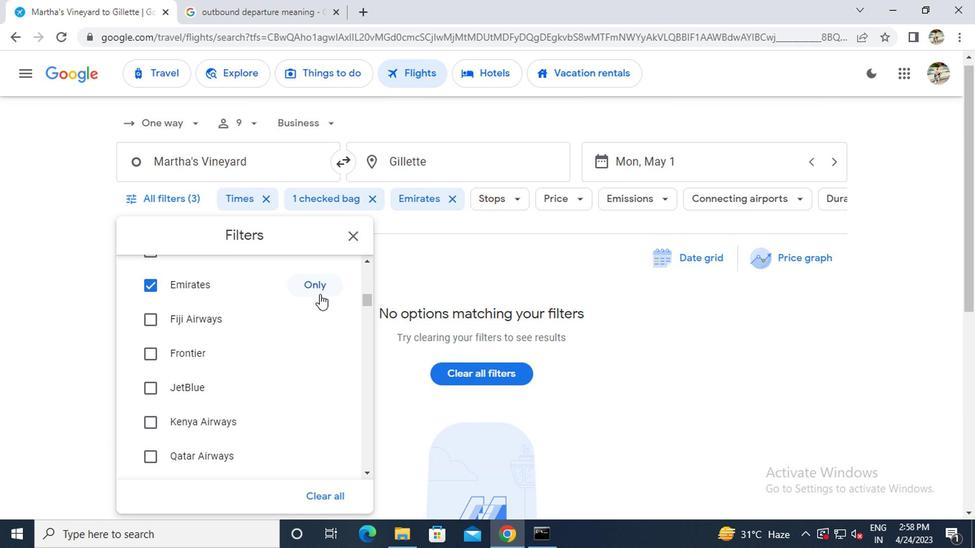 
Action: Mouse moved to (270, 338)
Screenshot: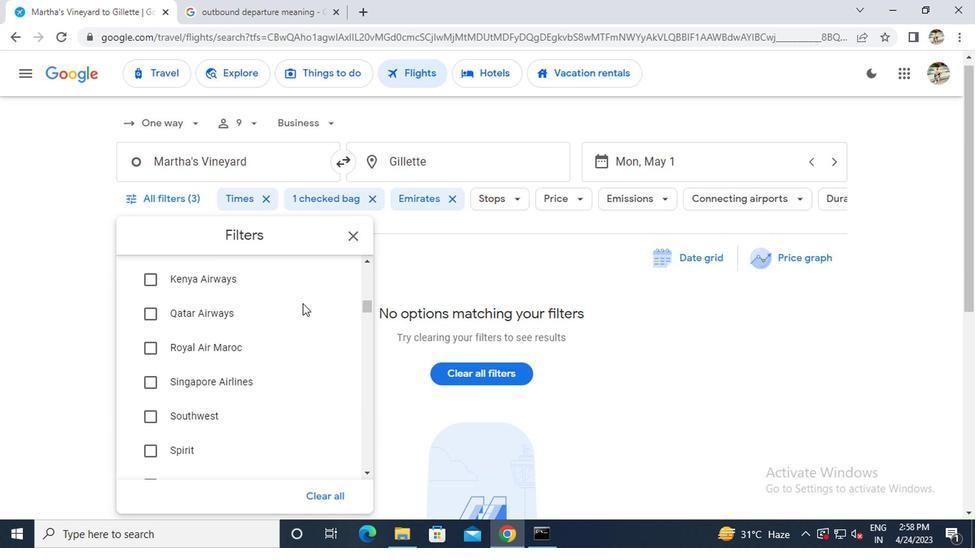 
Action: Mouse scrolled (270, 337) with delta (0, 0)
Screenshot: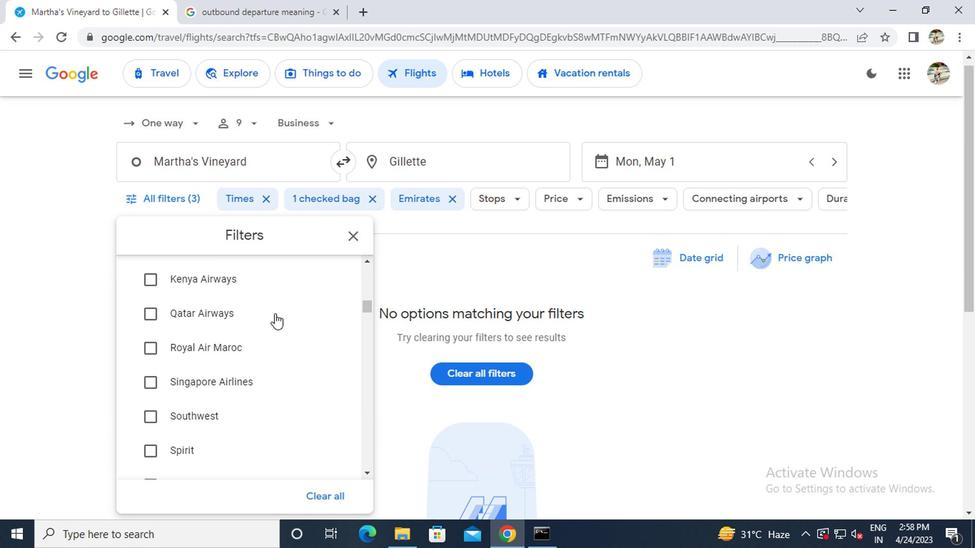 
Action: Mouse scrolled (270, 337) with delta (0, 0)
Screenshot: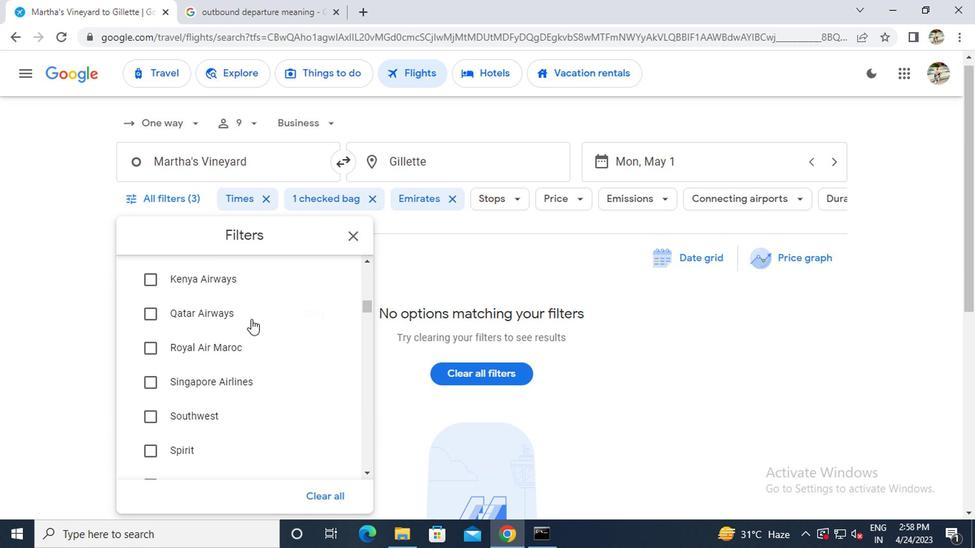 
Action: Mouse scrolled (270, 337) with delta (0, 0)
Screenshot: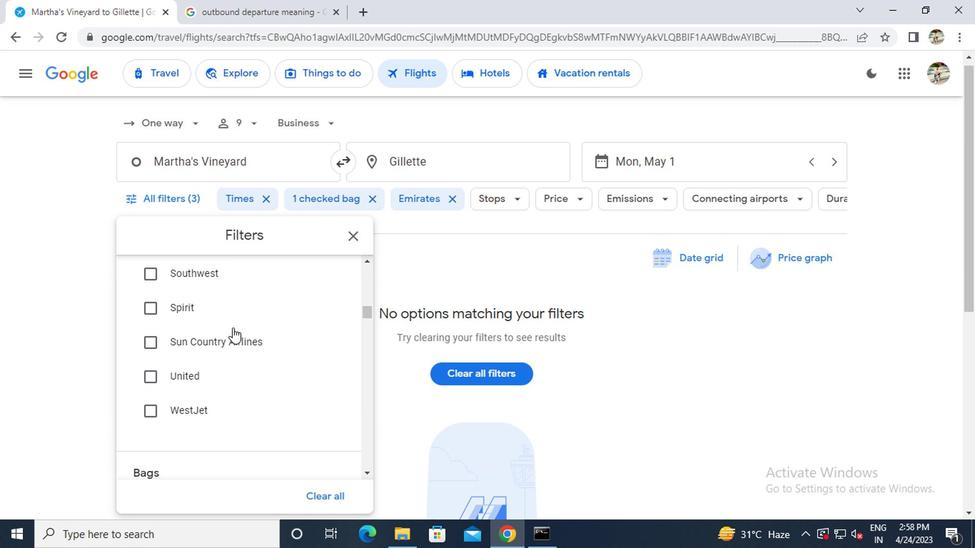 
Action: Mouse scrolled (270, 337) with delta (0, 0)
Screenshot: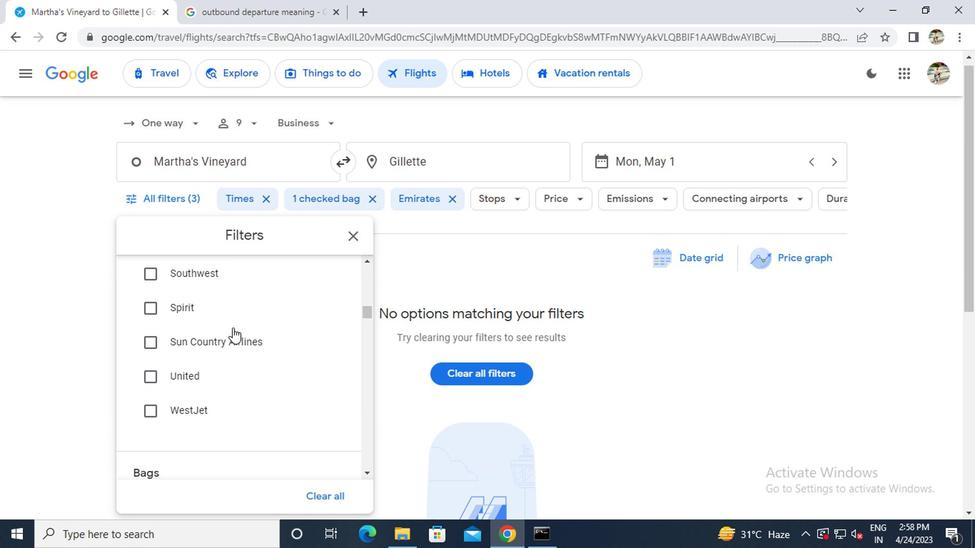 
Action: Mouse moved to (339, 386)
Screenshot: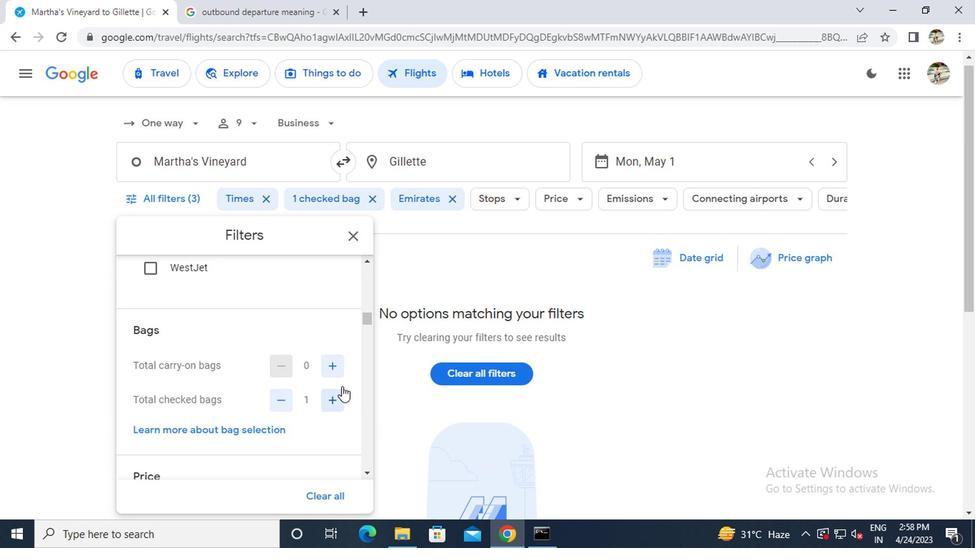 
Action: Mouse pressed left at (339, 386)
Screenshot: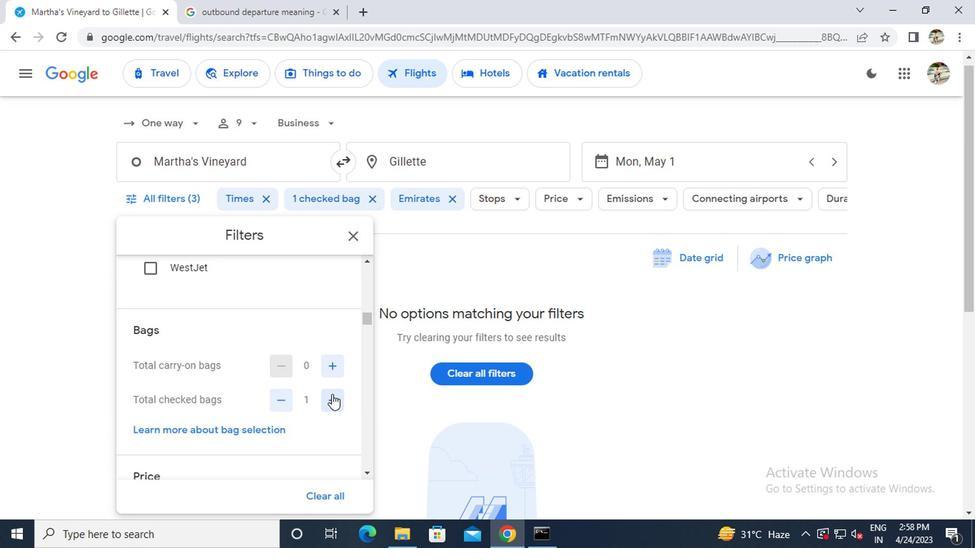 
Action: Mouse moved to (333, 394)
Screenshot: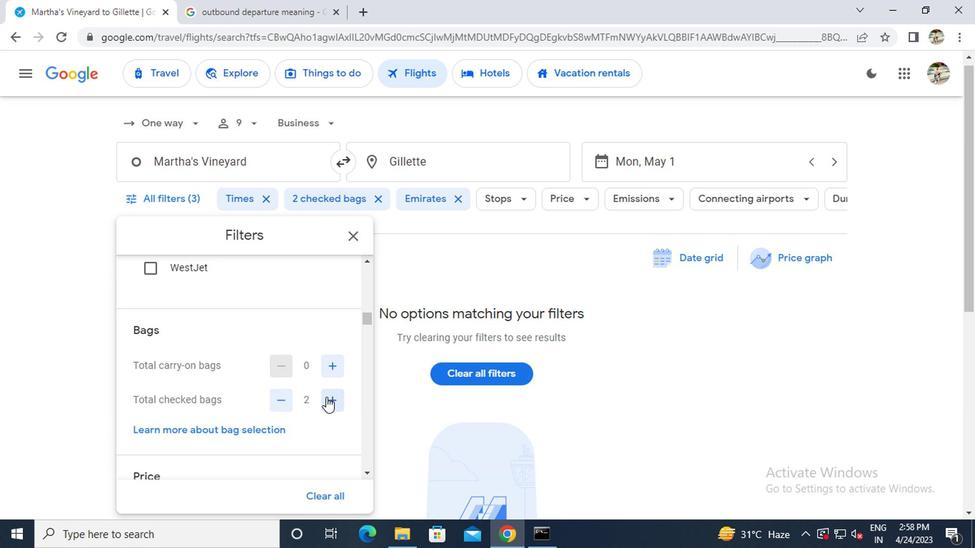 
Action: Mouse scrolled (333, 393) with delta (0, 0)
Screenshot: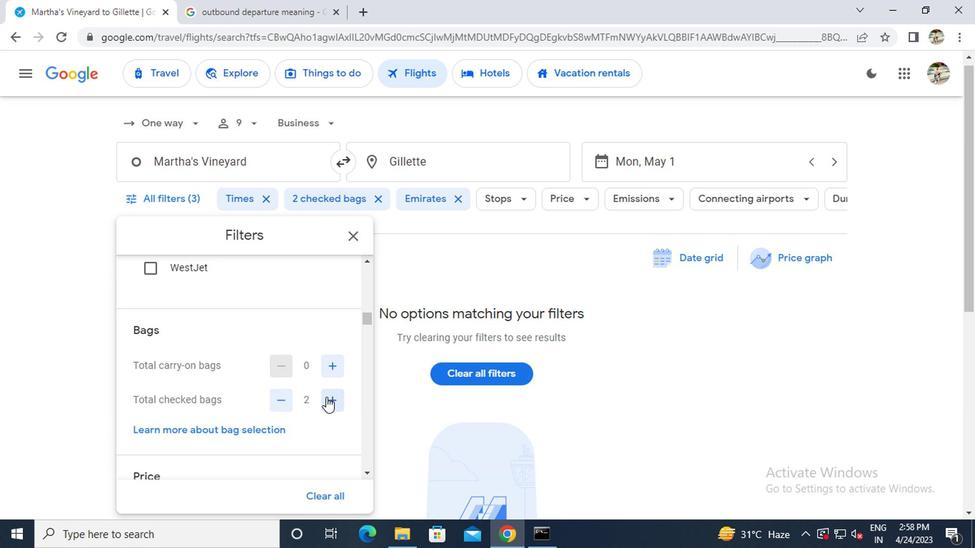 
Action: Mouse scrolled (333, 393) with delta (0, 0)
Screenshot: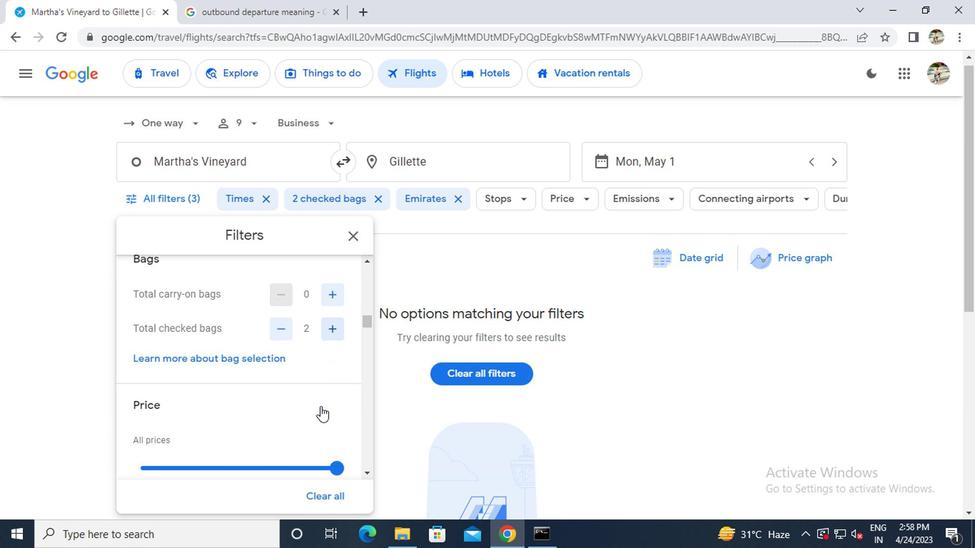 
Action: Mouse moved to (343, 390)
Screenshot: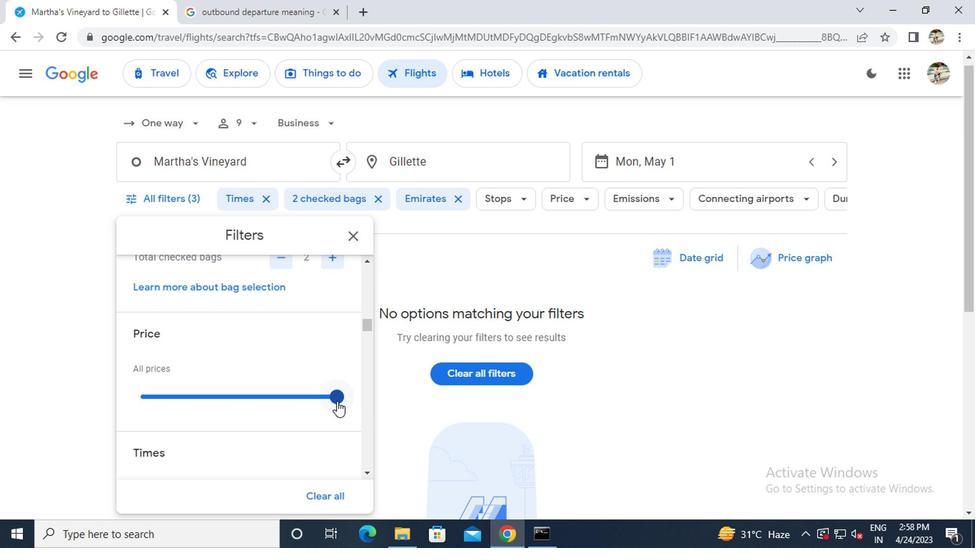
Action: Mouse pressed left at (343, 390)
Screenshot: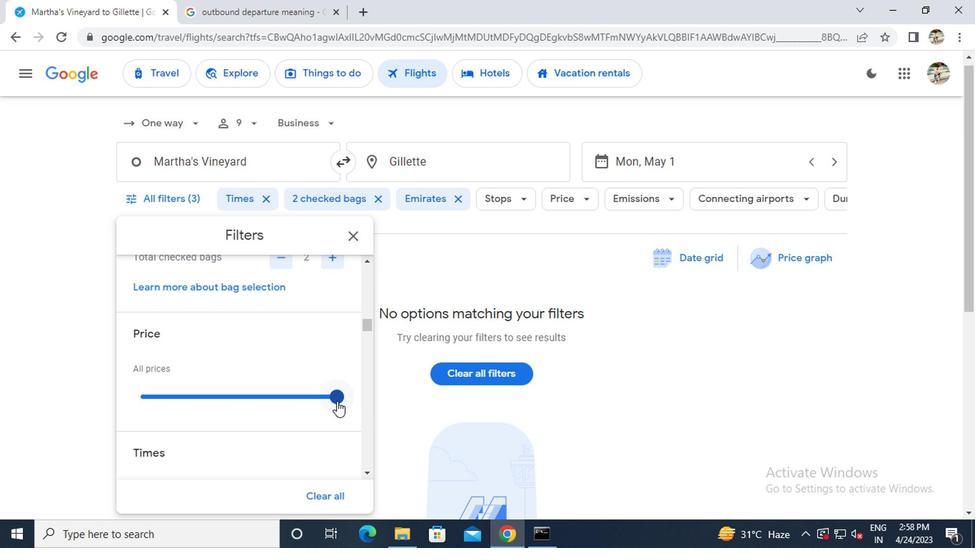 
Action: Mouse moved to (230, 384)
Screenshot: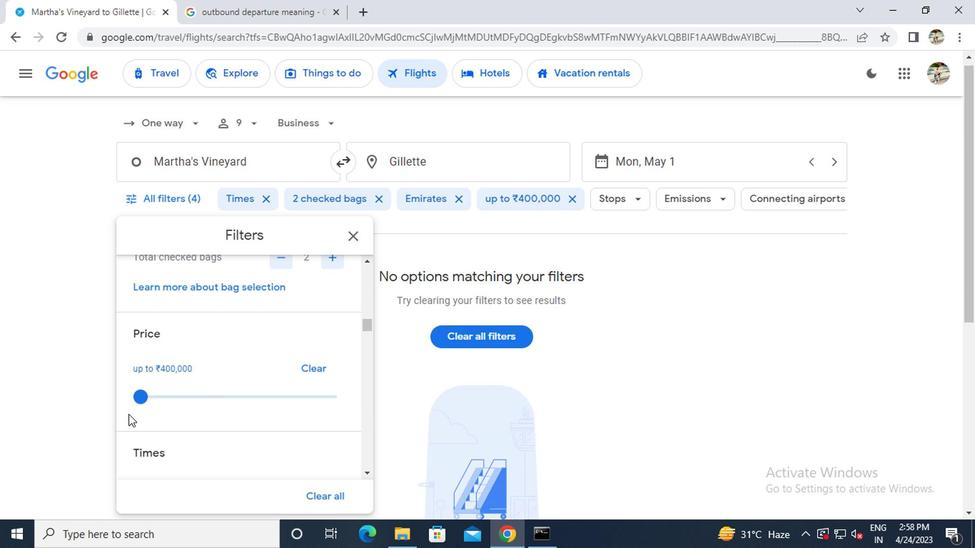 
Action: Mouse scrolled (230, 384) with delta (0, 0)
Screenshot: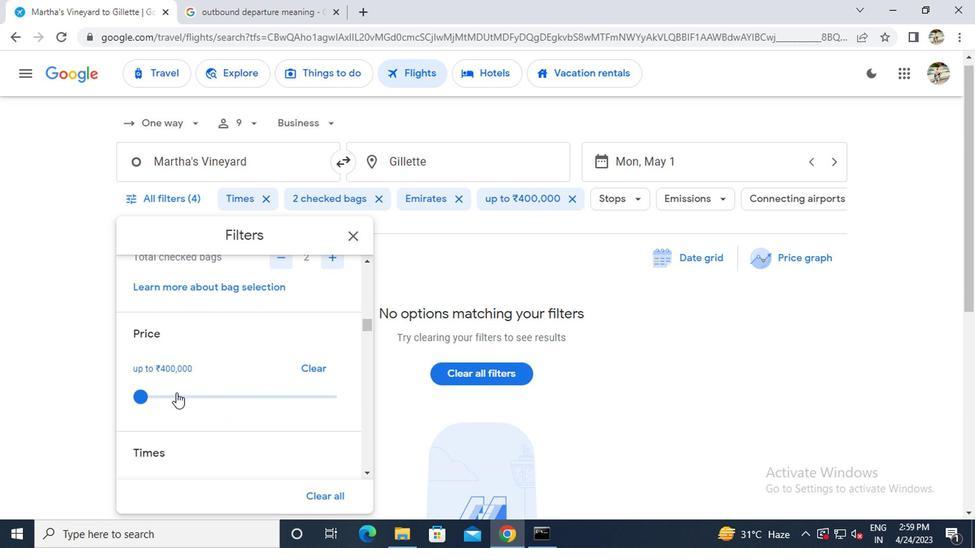 
Action: Mouse scrolled (230, 384) with delta (0, 0)
Screenshot: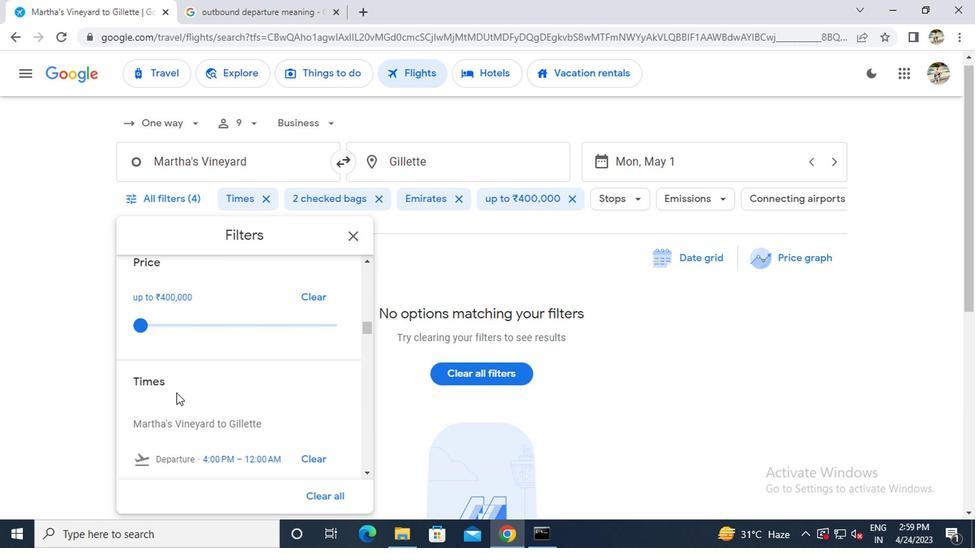 
Action: Mouse moved to (293, 400)
Screenshot: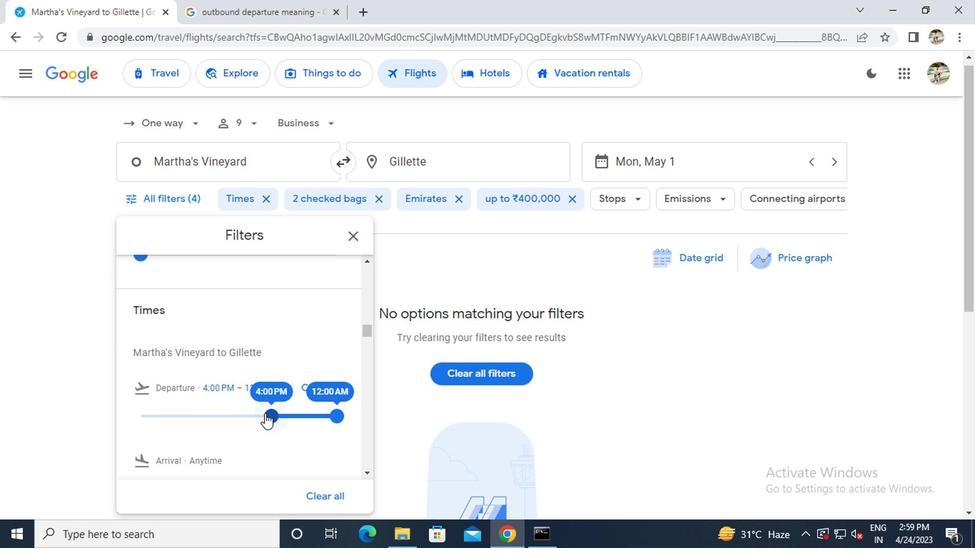 
Action: Mouse pressed left at (293, 400)
Screenshot: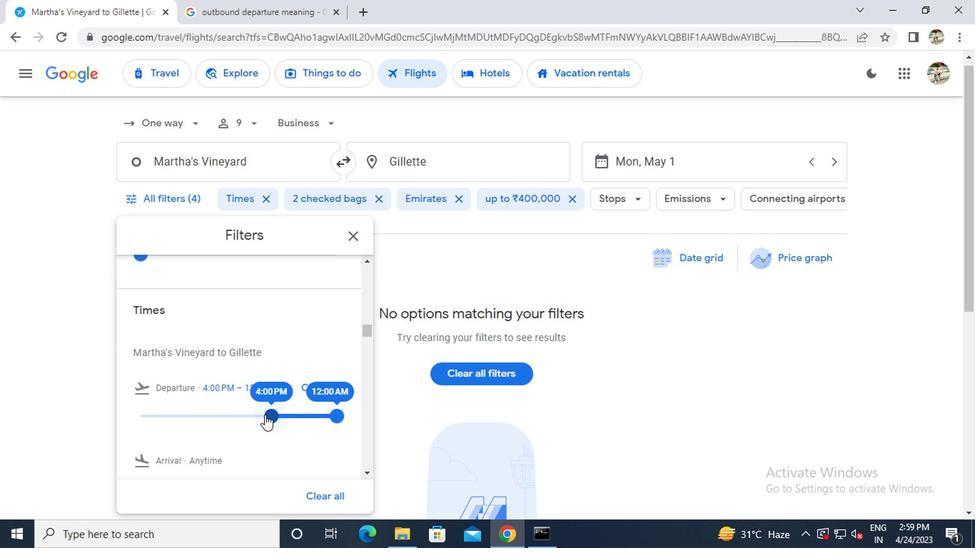 
Action: Mouse moved to (361, 273)
Screenshot: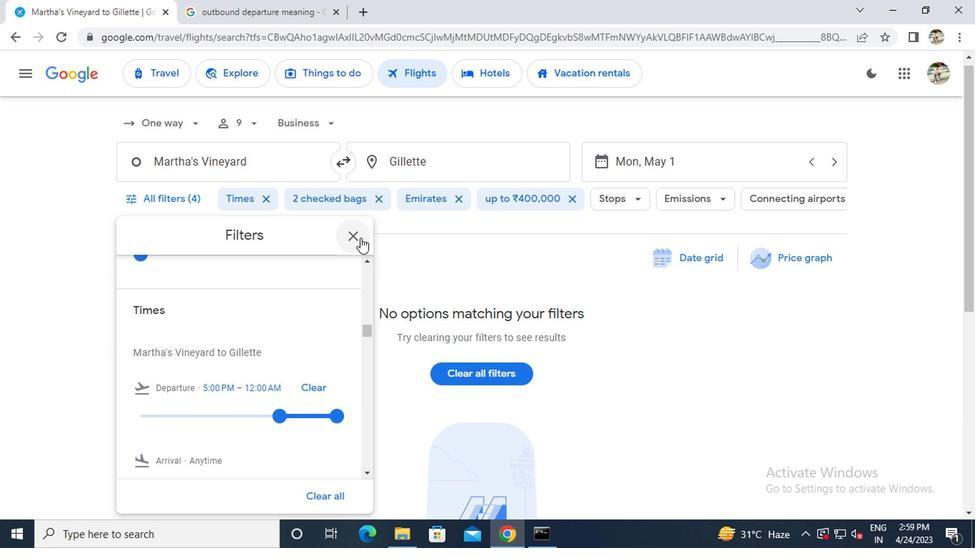 
Action: Mouse pressed left at (361, 273)
Screenshot: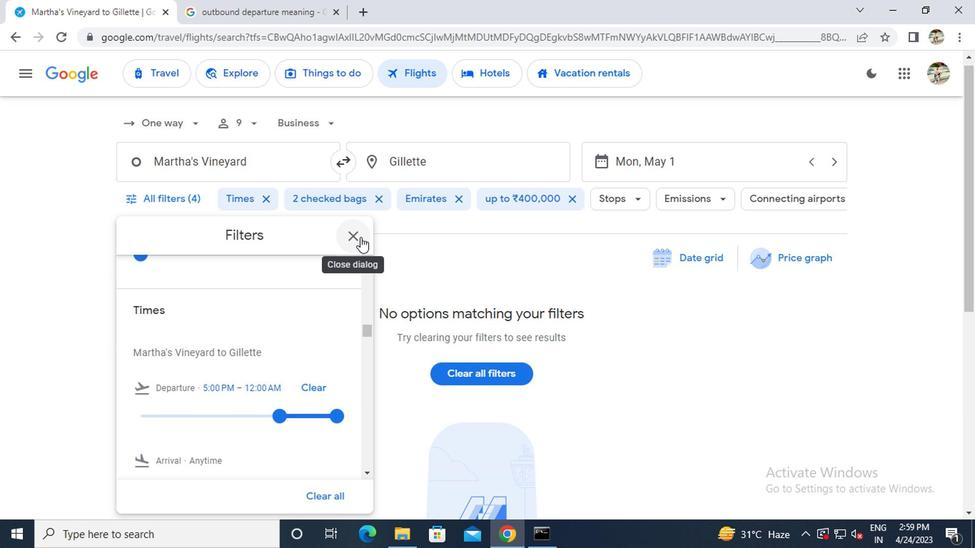 
